 Task: Search one way flight ticket for 1 adult, 1 child, 1 infant in seat in premium economy from Manchester: Manchester-boston Regional Airport to Evansville: Evansville Regional Airport on 8-3-2023. Choice of flights is Frontier. Number of bags: 1 checked bag. Price is upto 86000. Outbound departure time preference is 17:00. Return departure time preference is 17:00.
Action: Mouse moved to (267, 366)
Screenshot: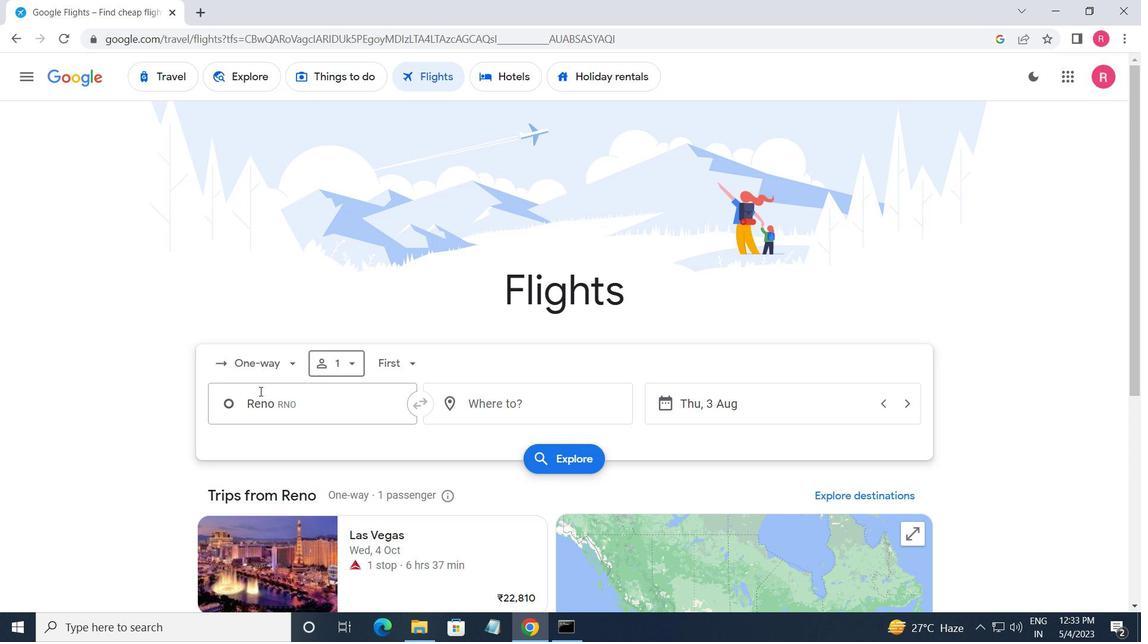 
Action: Mouse pressed left at (267, 366)
Screenshot: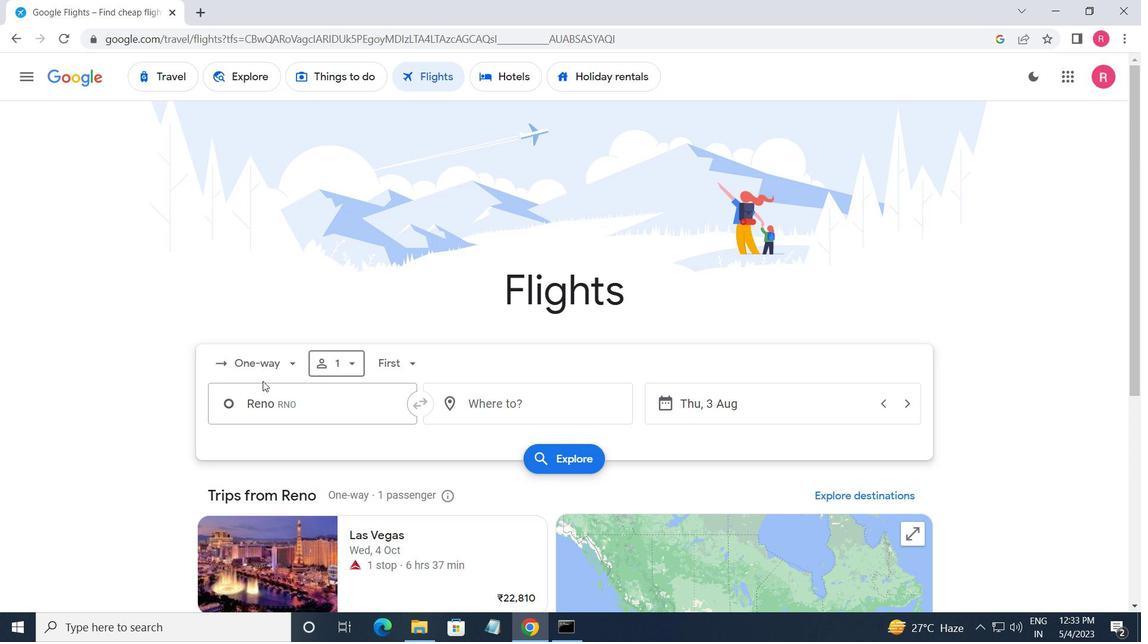 
Action: Mouse moved to (290, 426)
Screenshot: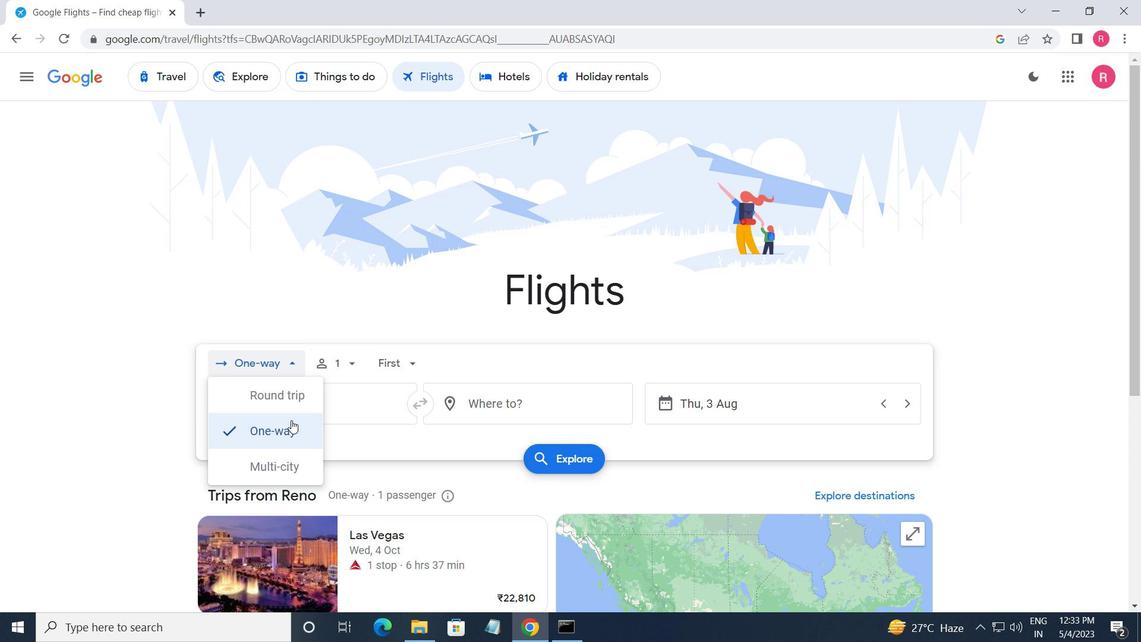 
Action: Mouse pressed left at (290, 426)
Screenshot: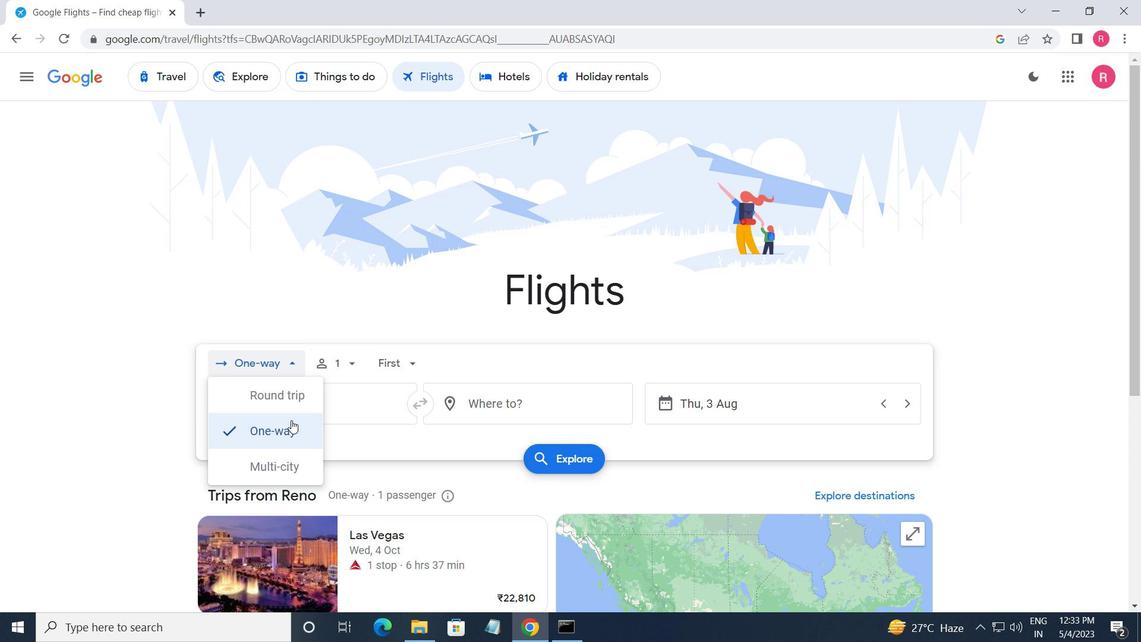 
Action: Mouse moved to (327, 362)
Screenshot: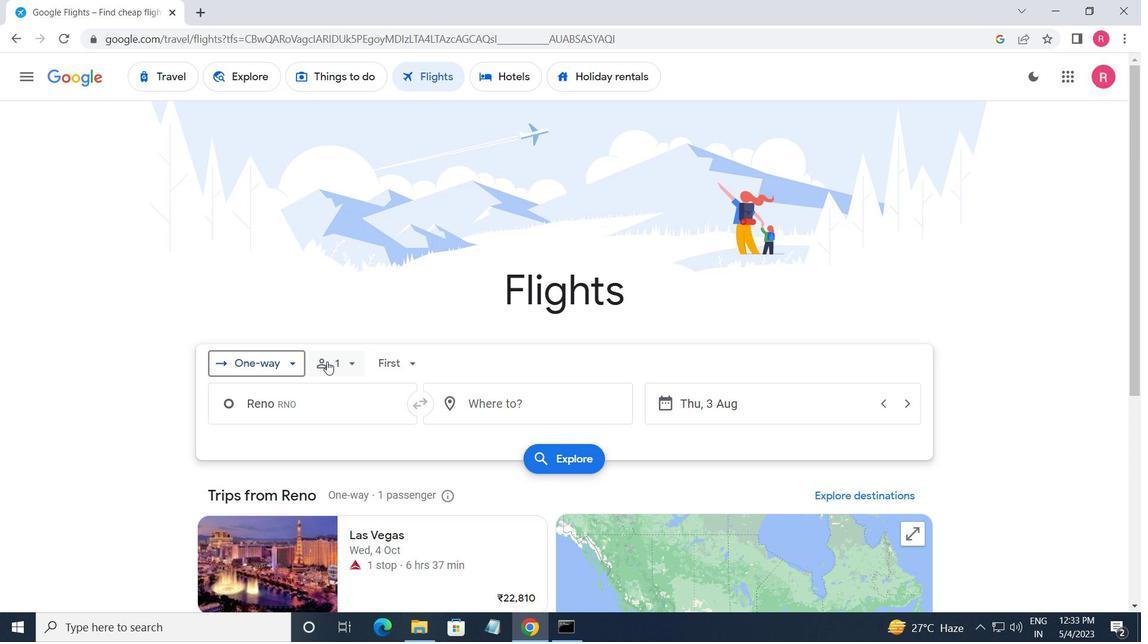 
Action: Mouse pressed left at (327, 362)
Screenshot: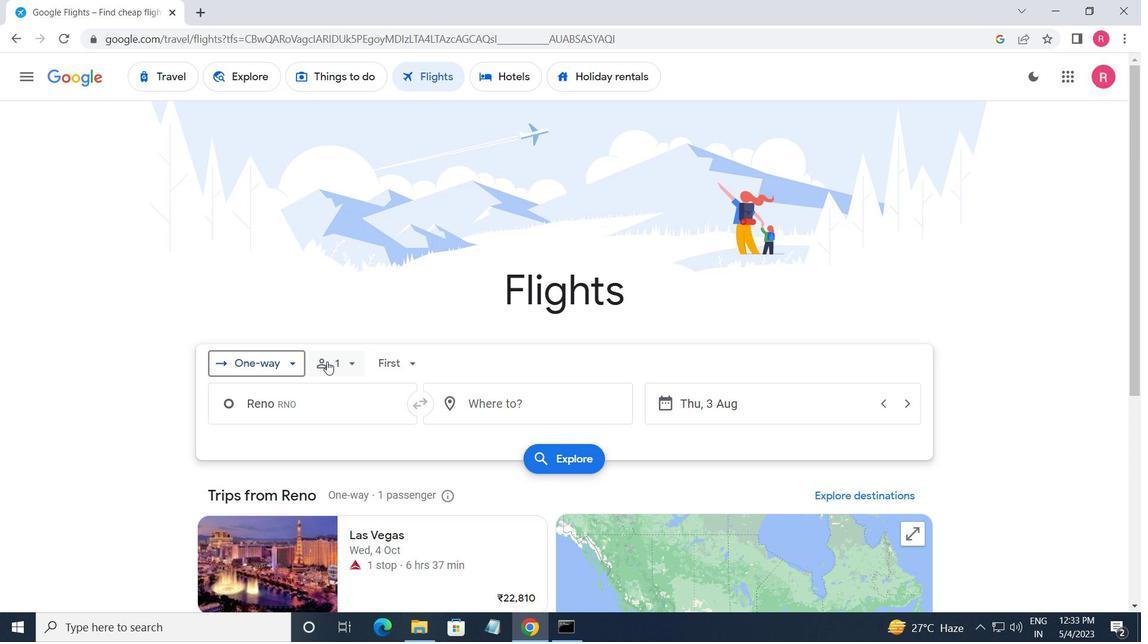 
Action: Mouse moved to (469, 438)
Screenshot: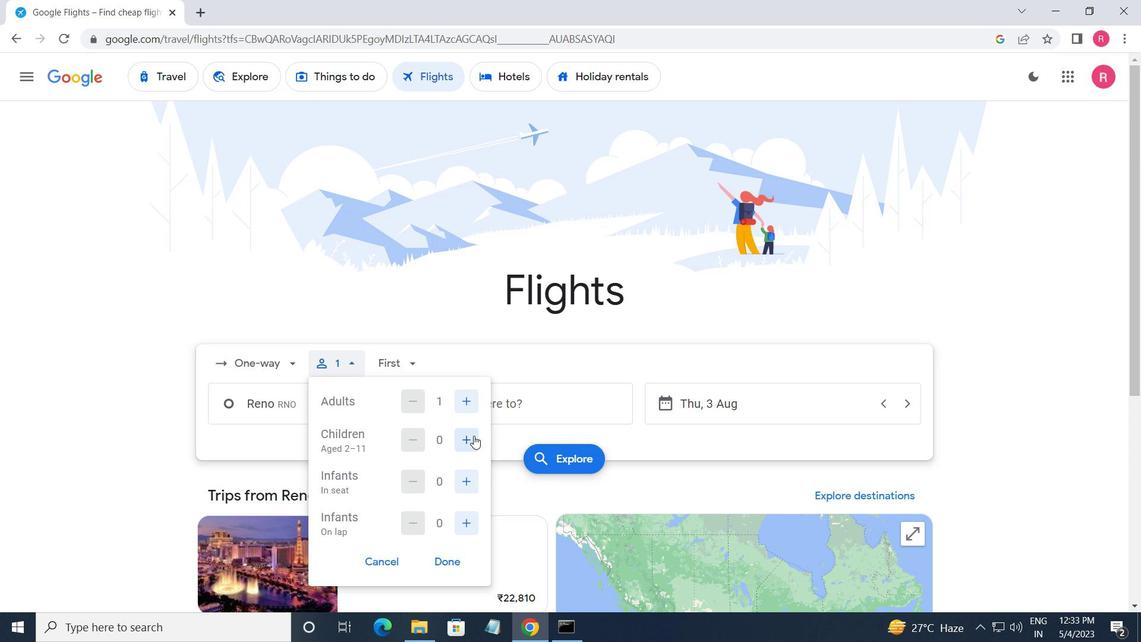 
Action: Mouse pressed left at (469, 438)
Screenshot: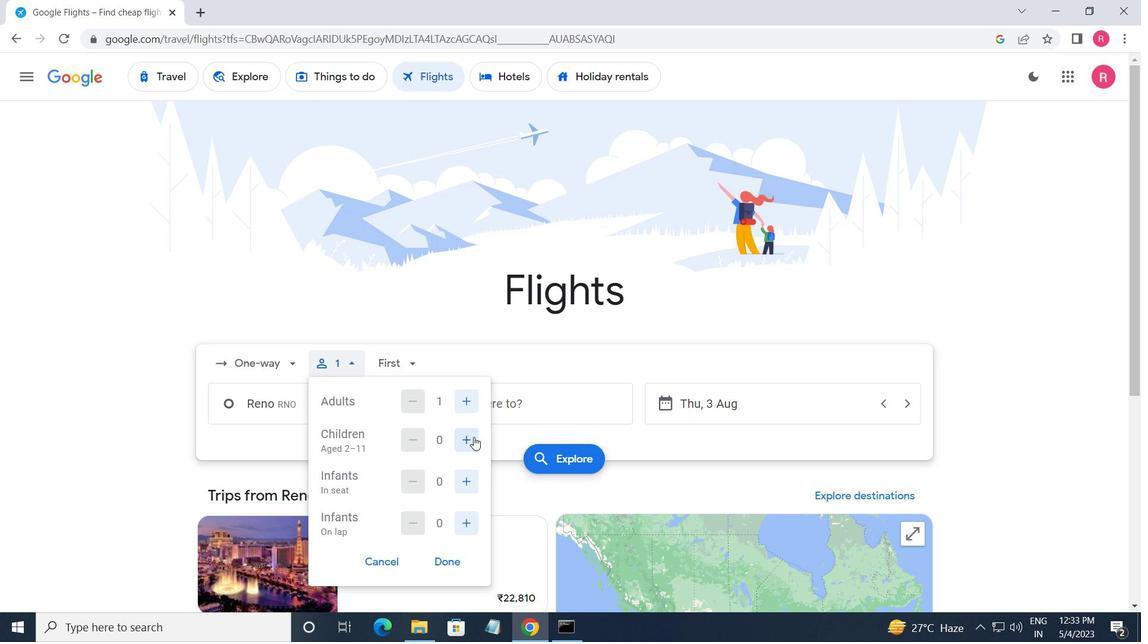 
Action: Mouse moved to (468, 476)
Screenshot: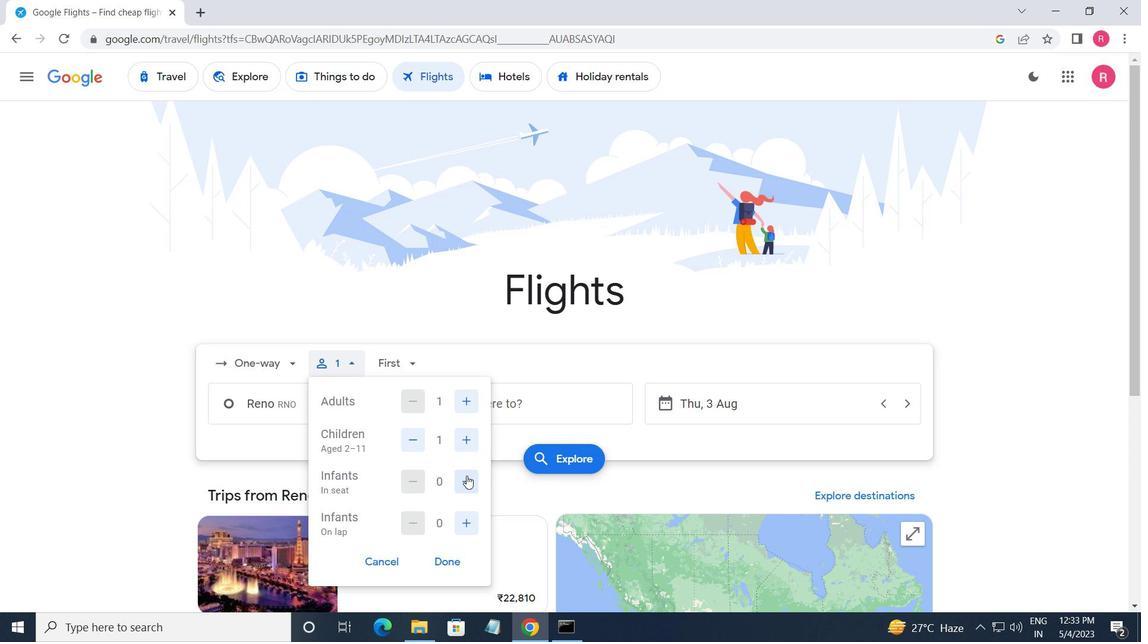
Action: Mouse pressed left at (468, 476)
Screenshot: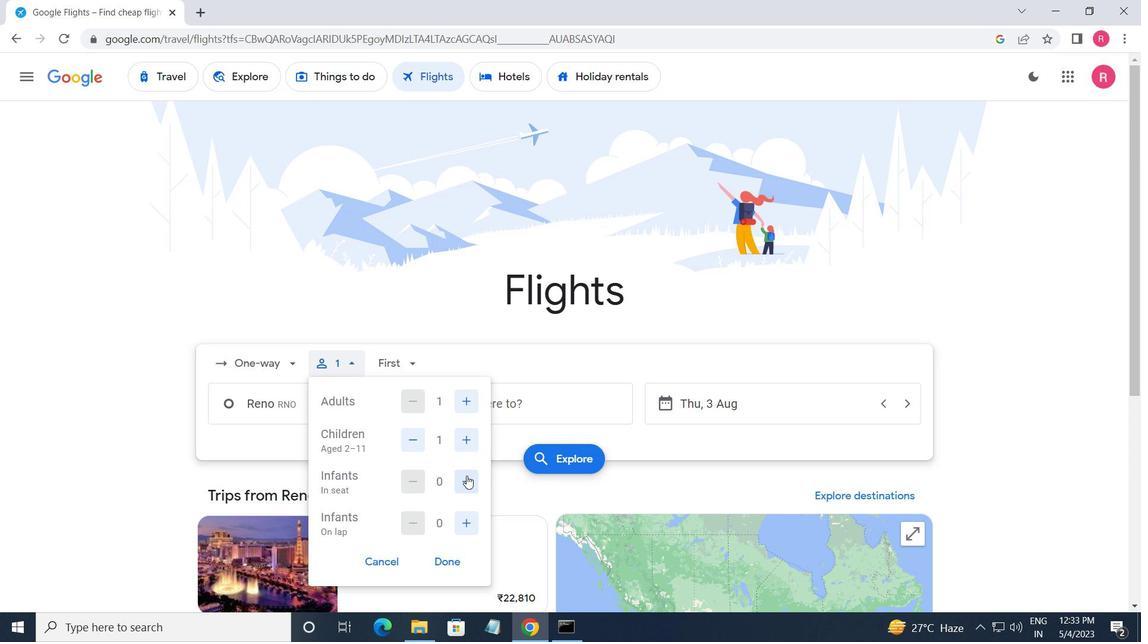 
Action: Mouse moved to (383, 357)
Screenshot: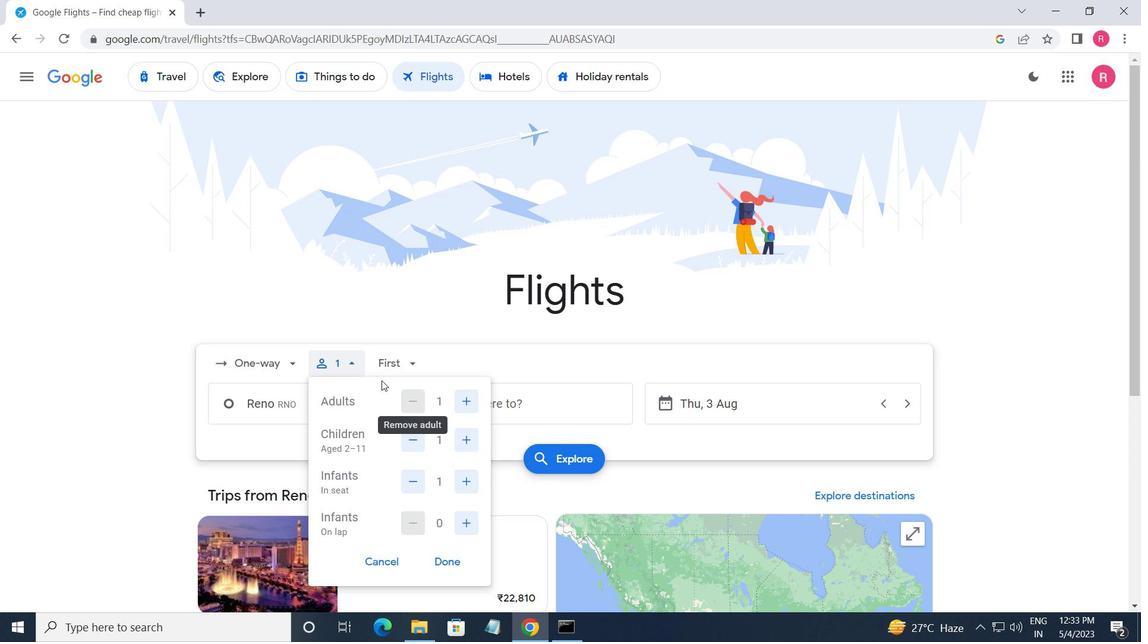 
Action: Mouse pressed left at (383, 357)
Screenshot: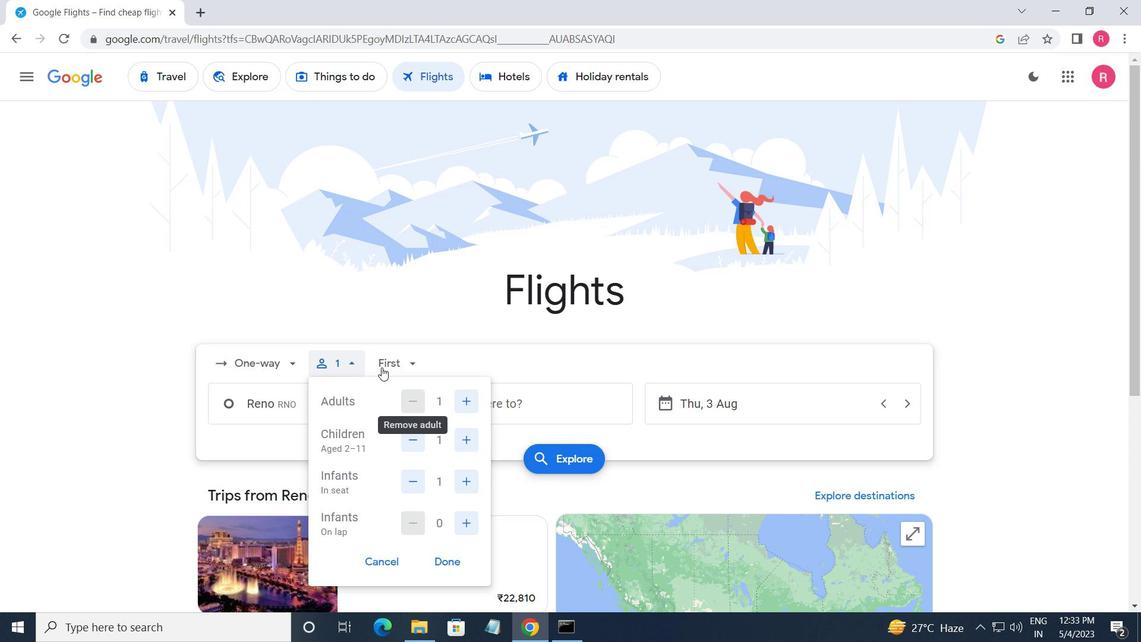 
Action: Mouse moved to (425, 434)
Screenshot: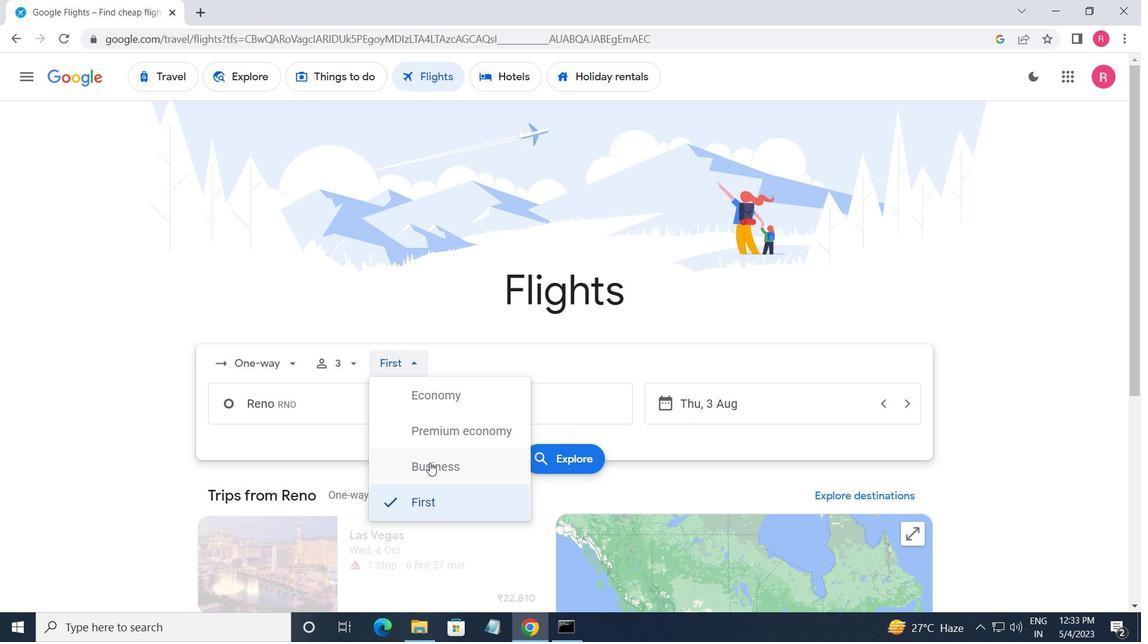 
Action: Mouse pressed left at (425, 434)
Screenshot: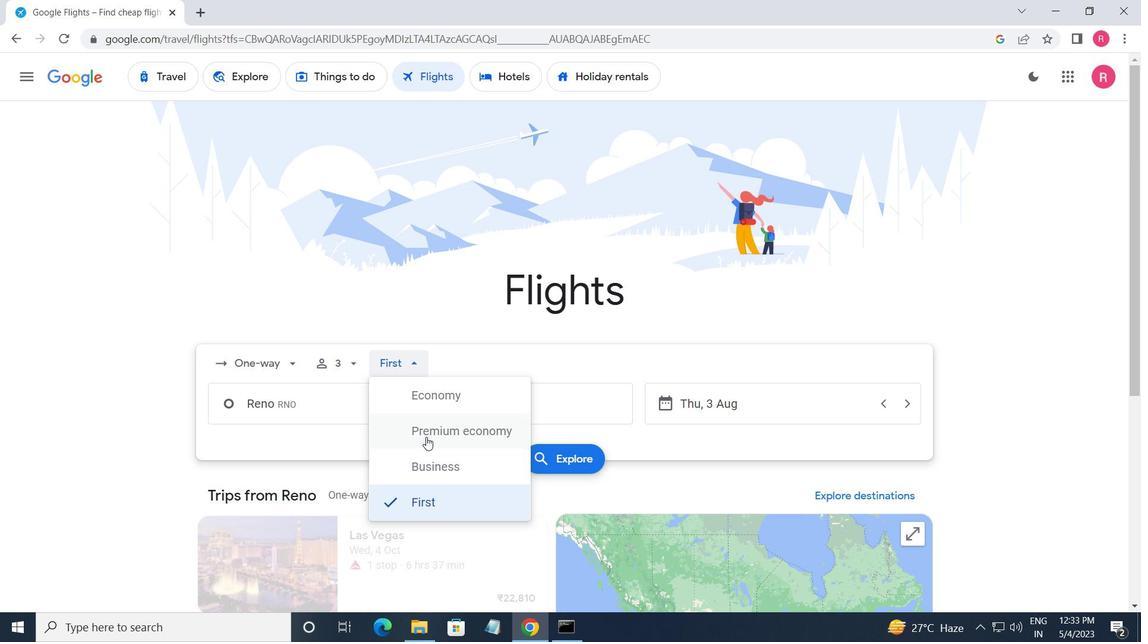 
Action: Mouse moved to (371, 420)
Screenshot: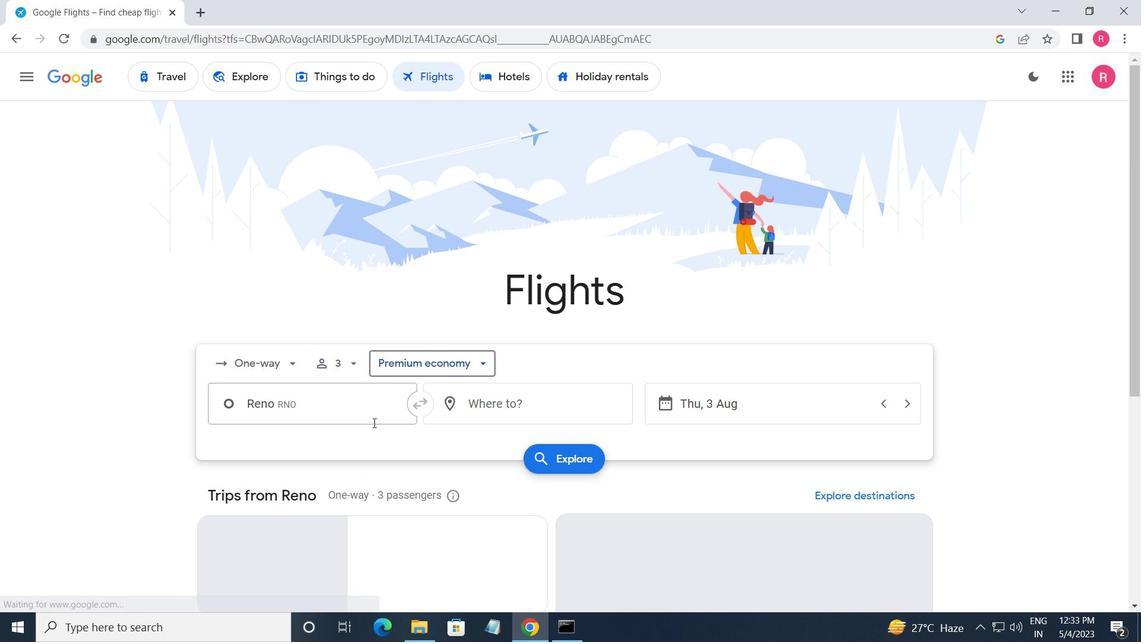 
Action: Mouse pressed left at (371, 420)
Screenshot: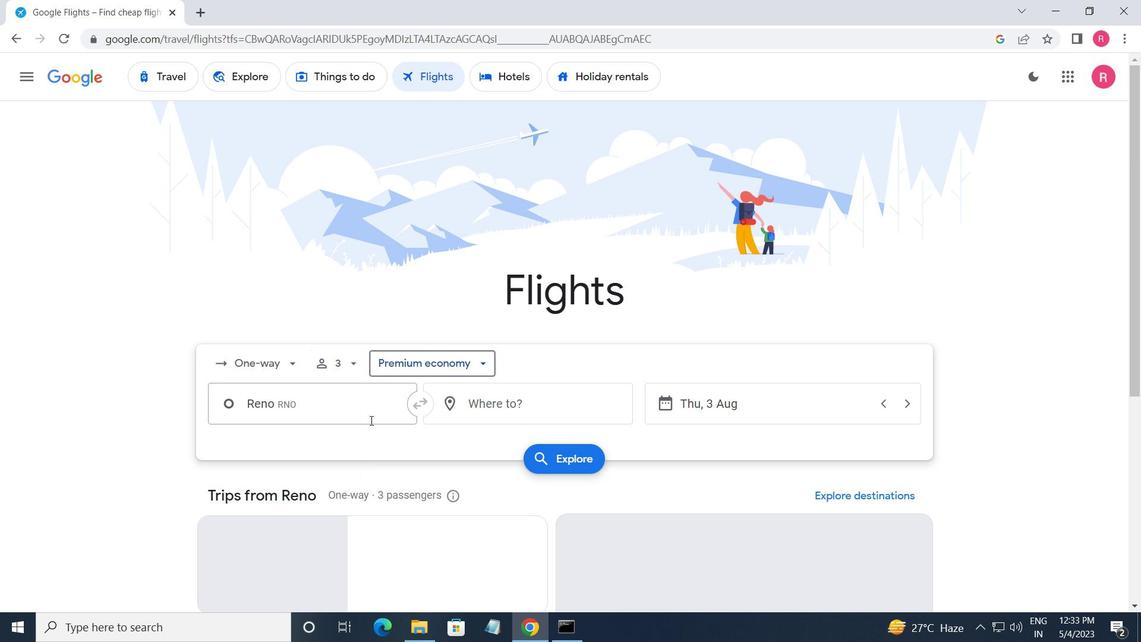 
Action: Key pressed <Key.shift_r>Manchester-b
Screenshot: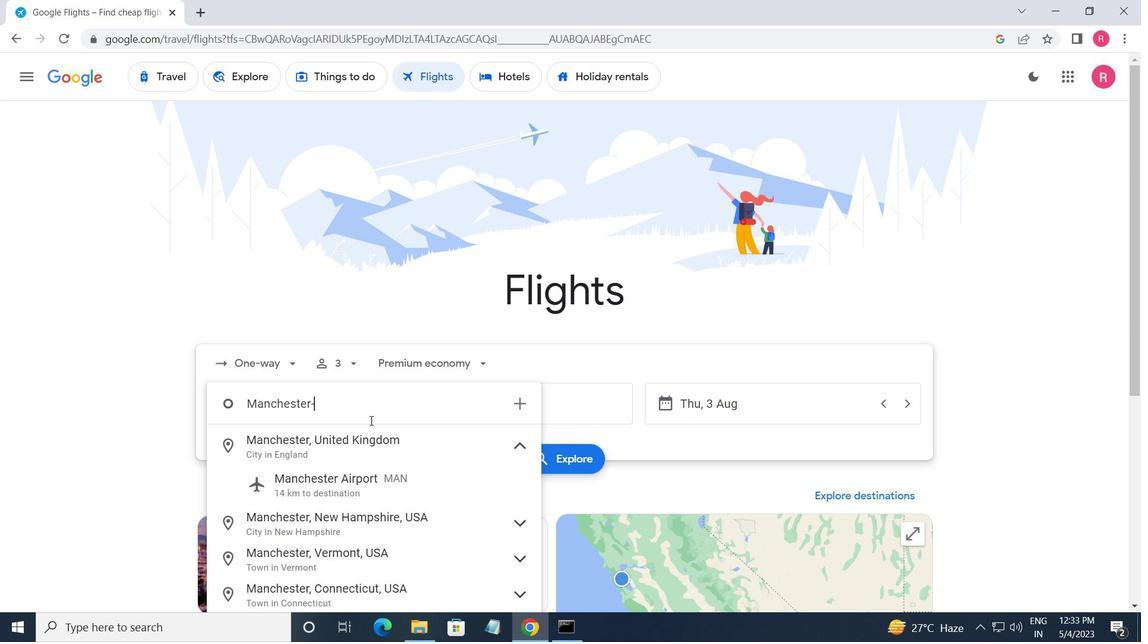 
Action: Mouse moved to (328, 443)
Screenshot: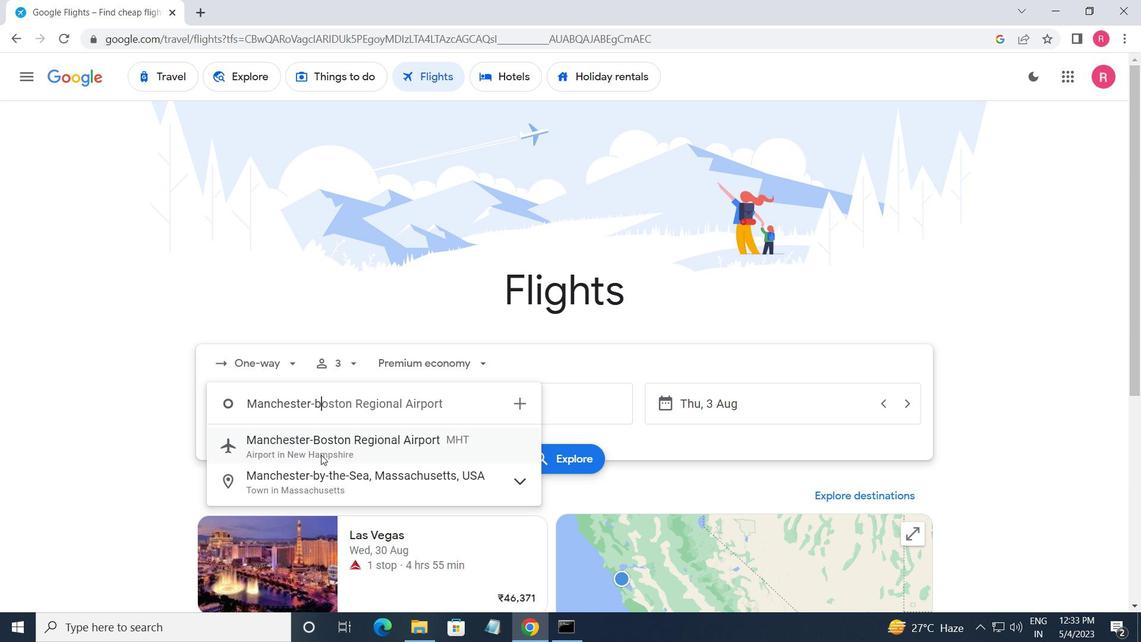 
Action: Mouse pressed left at (328, 443)
Screenshot: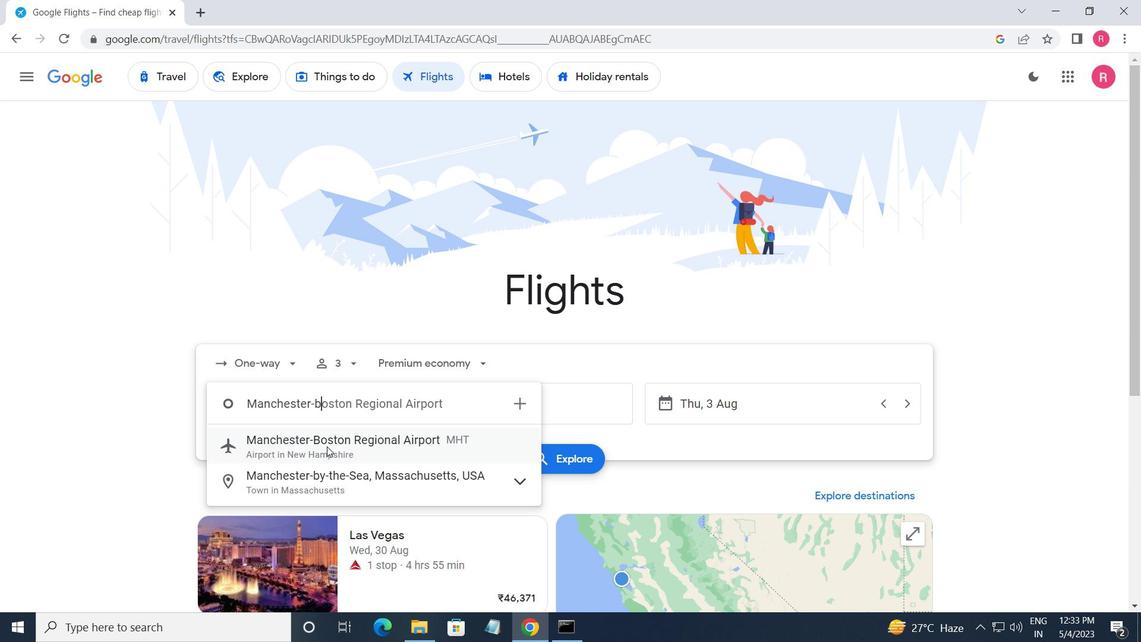 
Action: Mouse moved to (544, 408)
Screenshot: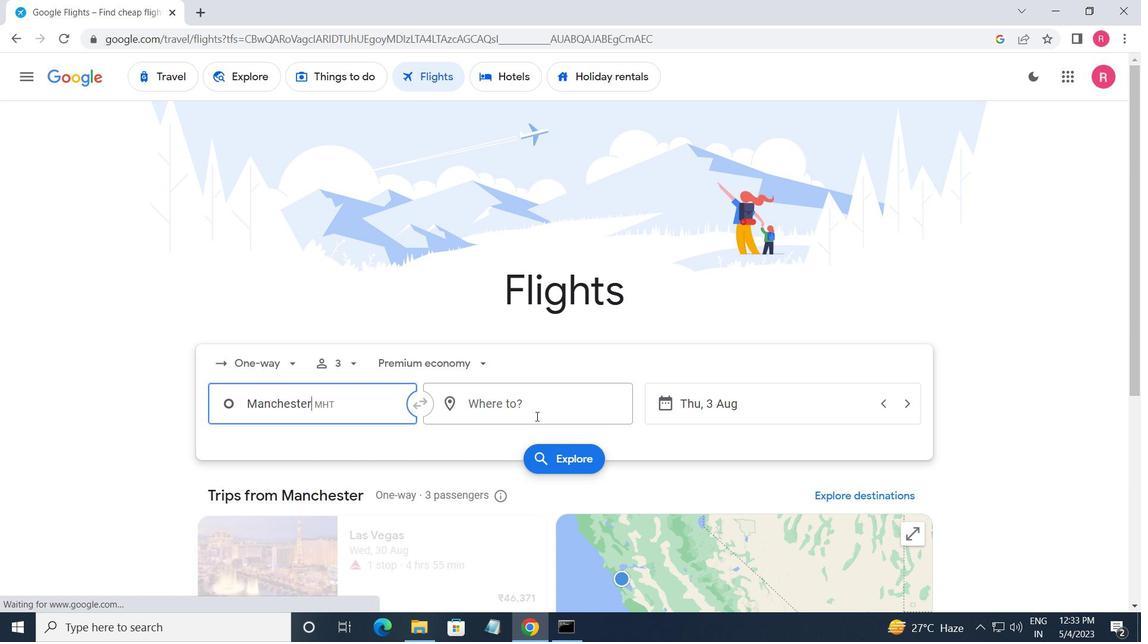 
Action: Mouse pressed left at (544, 408)
Screenshot: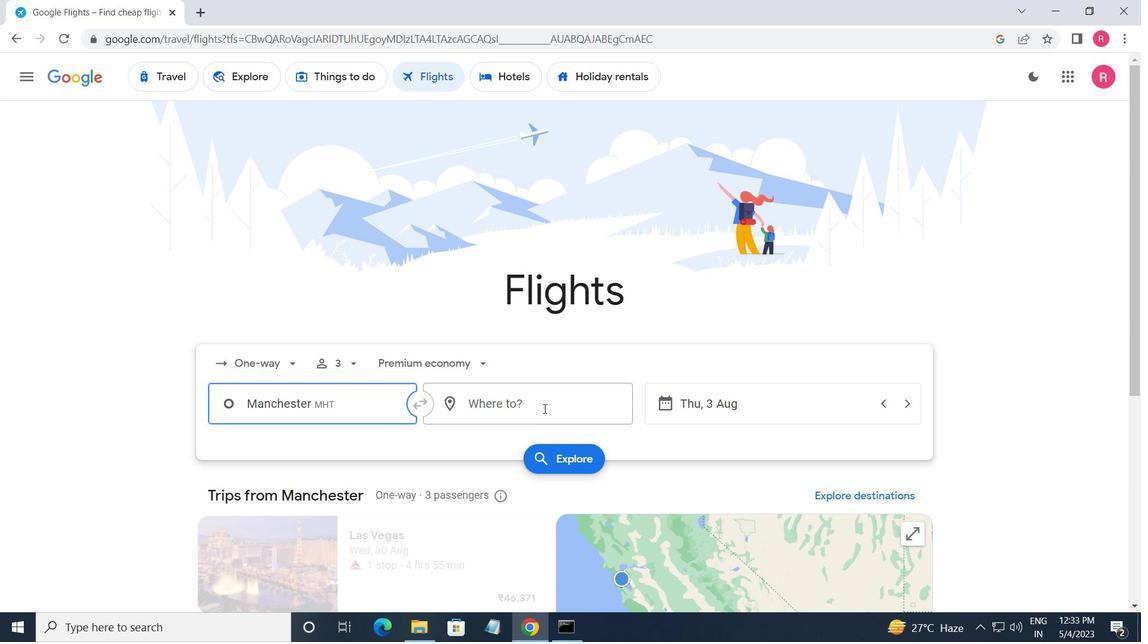 
Action: Mouse moved to (566, 550)
Screenshot: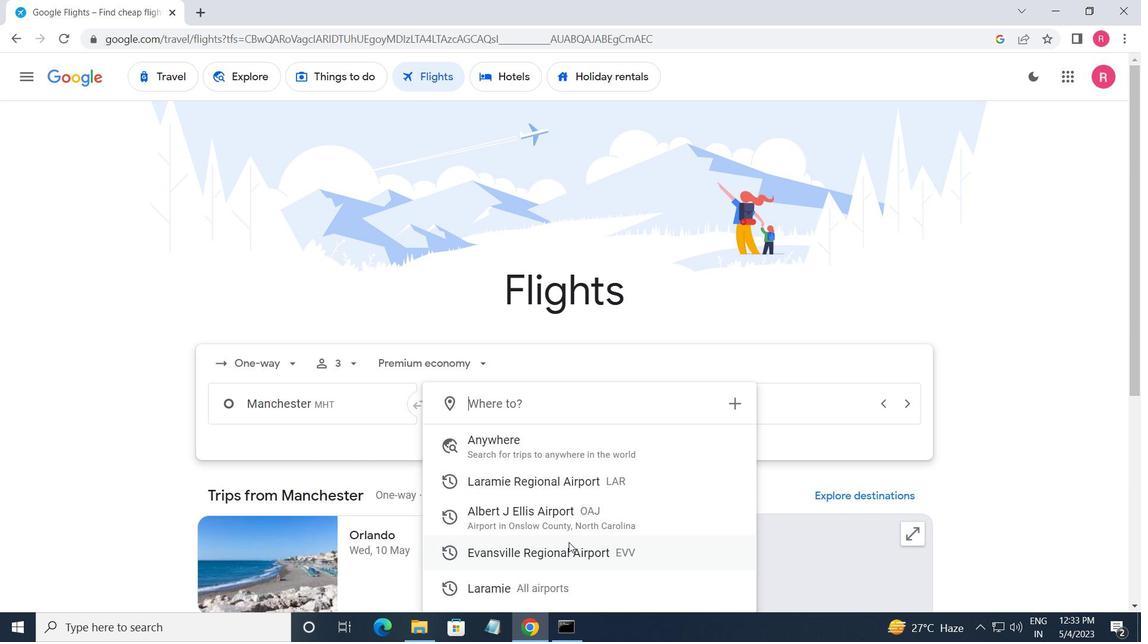 
Action: Mouse pressed left at (566, 550)
Screenshot: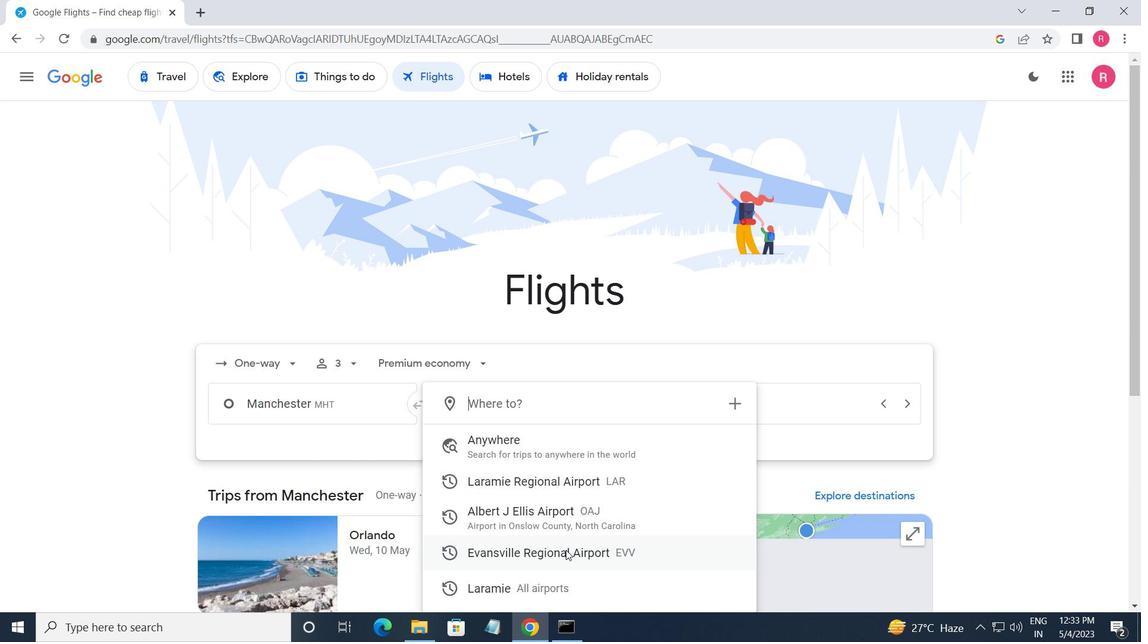 
Action: Mouse moved to (751, 411)
Screenshot: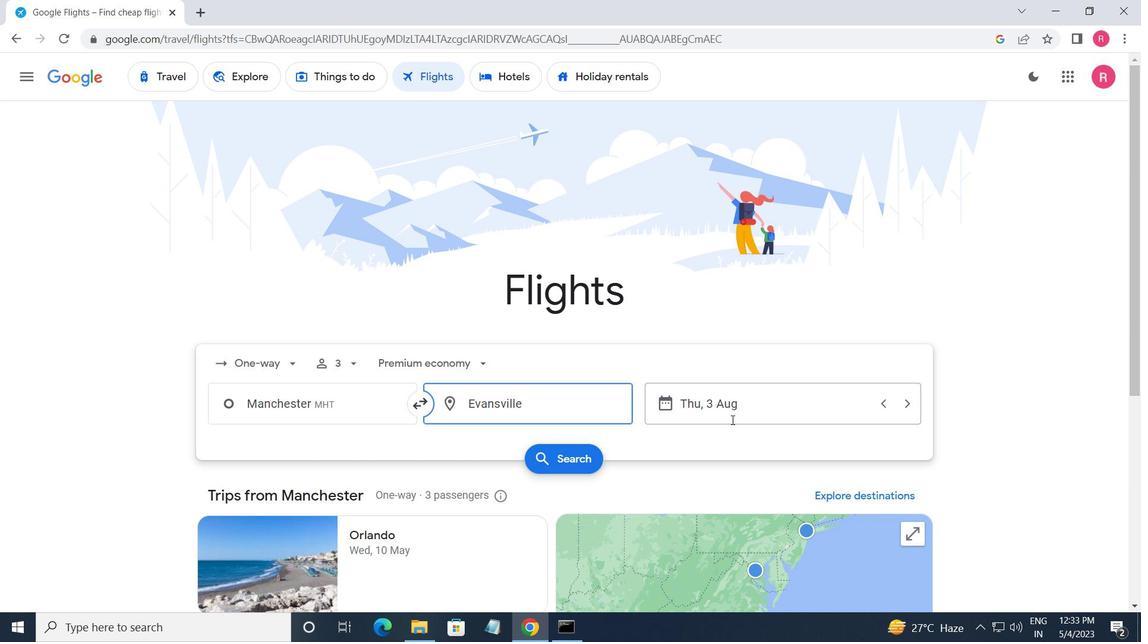 
Action: Mouse pressed left at (751, 411)
Screenshot: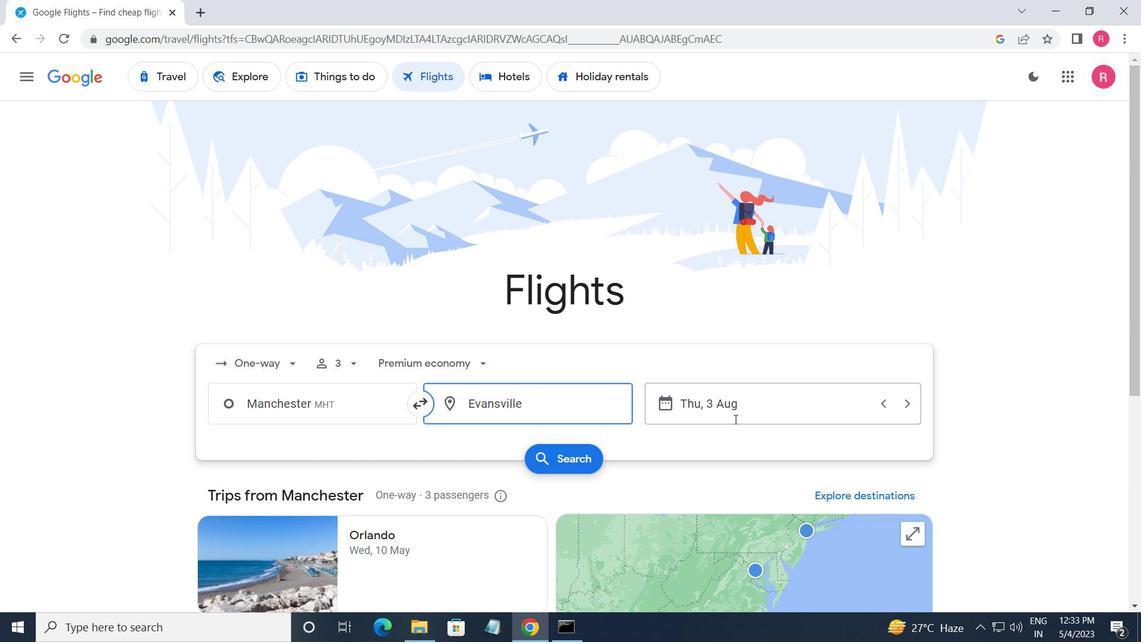 
Action: Mouse moved to (545, 346)
Screenshot: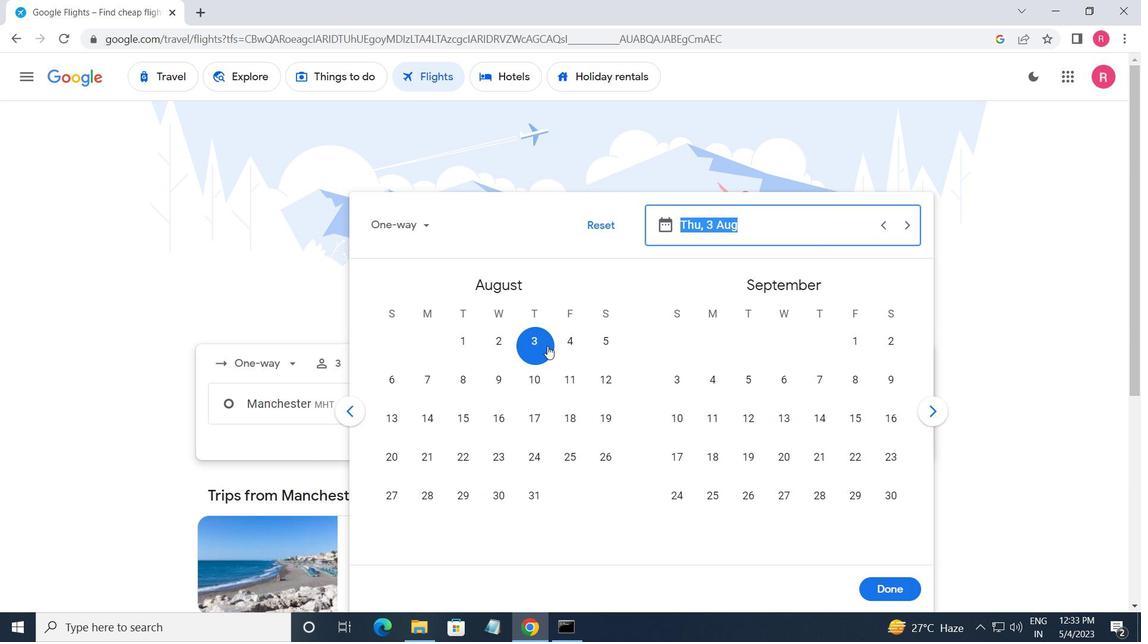 
Action: Mouse pressed left at (545, 346)
Screenshot: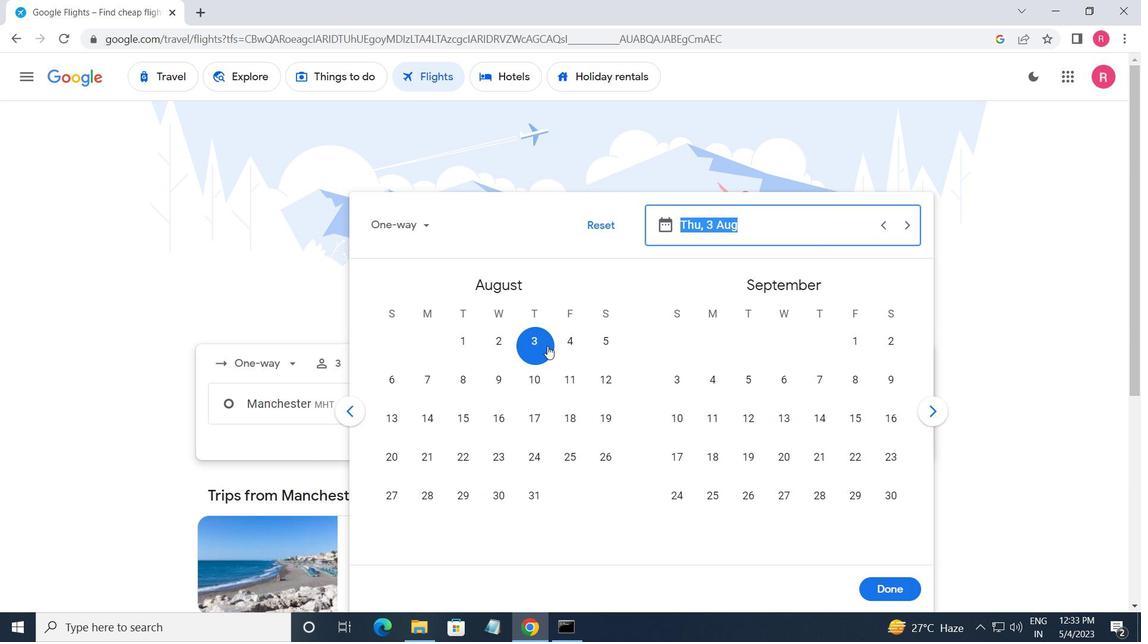 
Action: Mouse moved to (880, 583)
Screenshot: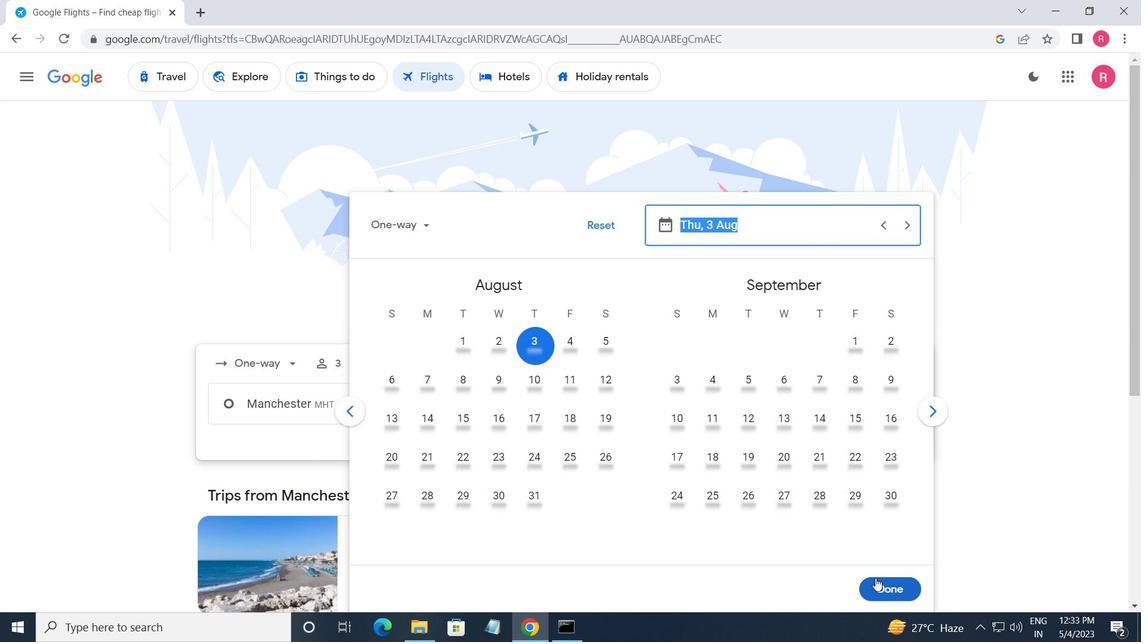 
Action: Mouse pressed left at (880, 583)
Screenshot: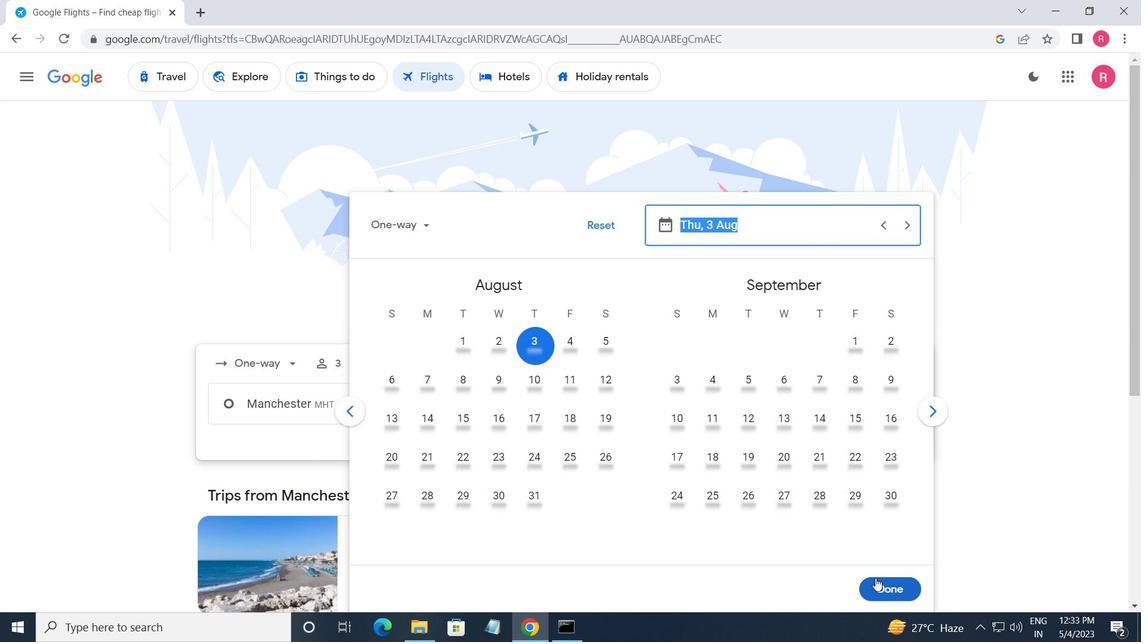 
Action: Mouse moved to (575, 463)
Screenshot: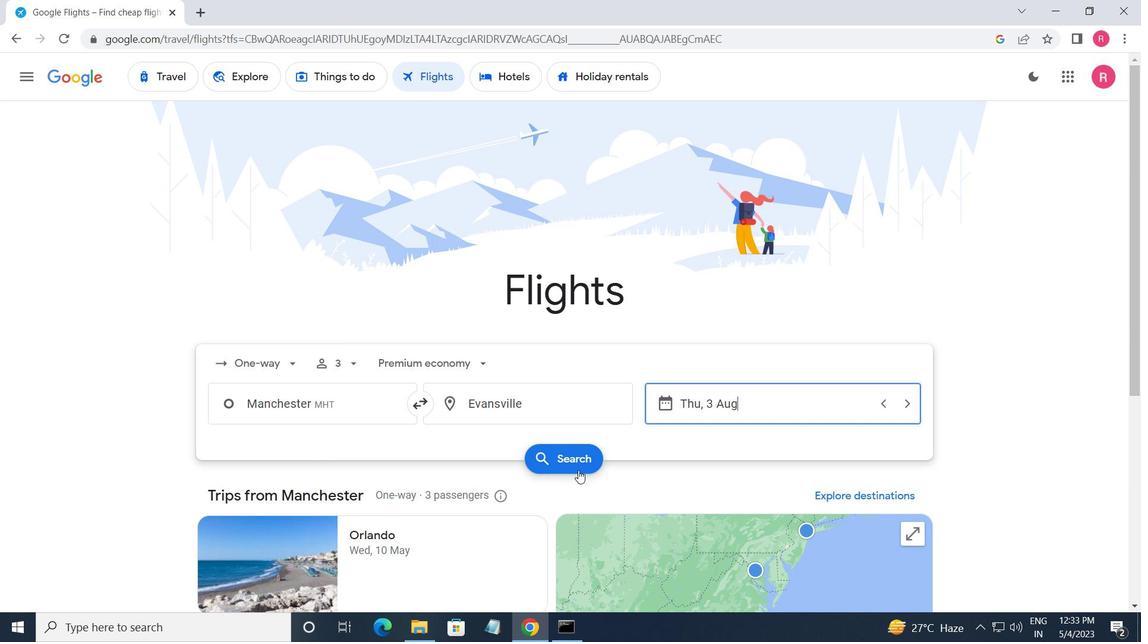 
Action: Mouse pressed left at (575, 463)
Screenshot: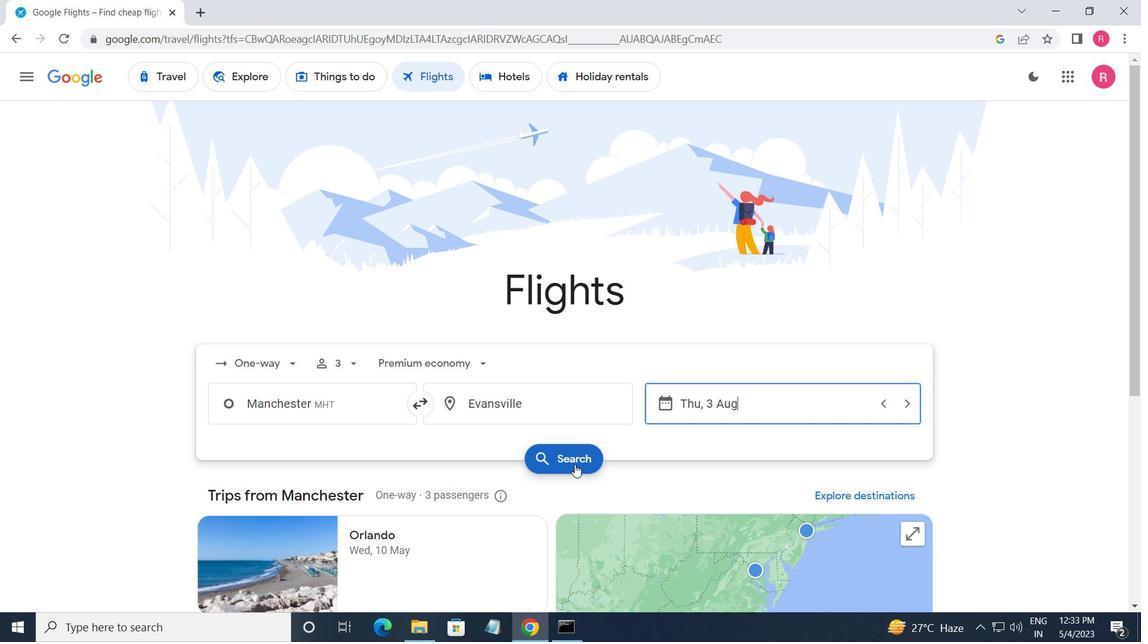 
Action: Mouse moved to (215, 214)
Screenshot: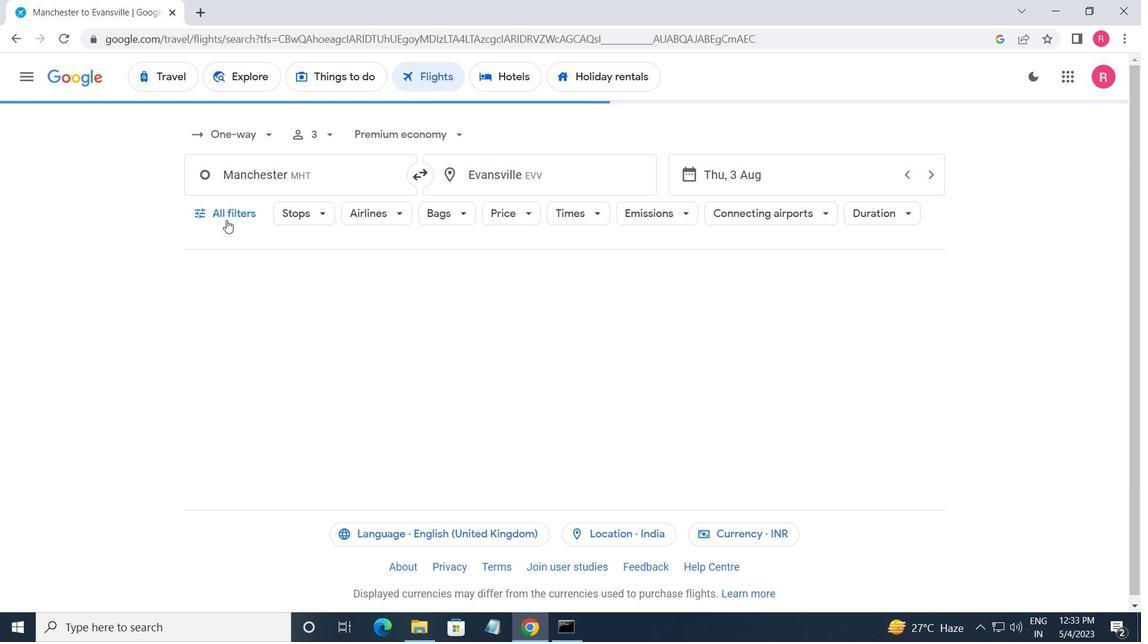 
Action: Mouse pressed left at (215, 214)
Screenshot: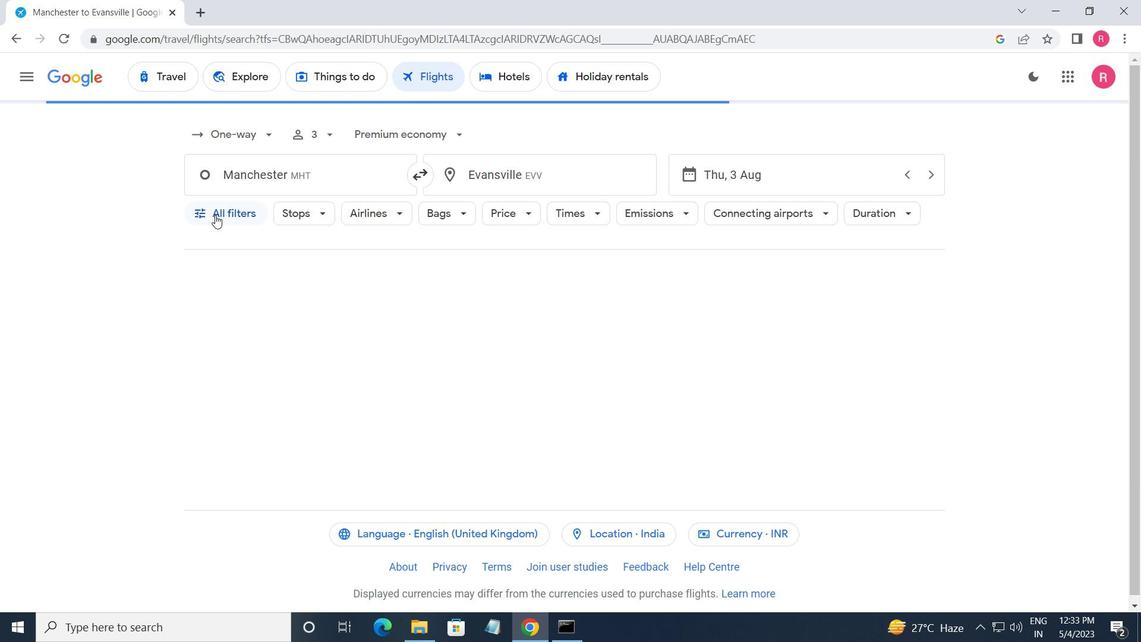 
Action: Mouse moved to (320, 418)
Screenshot: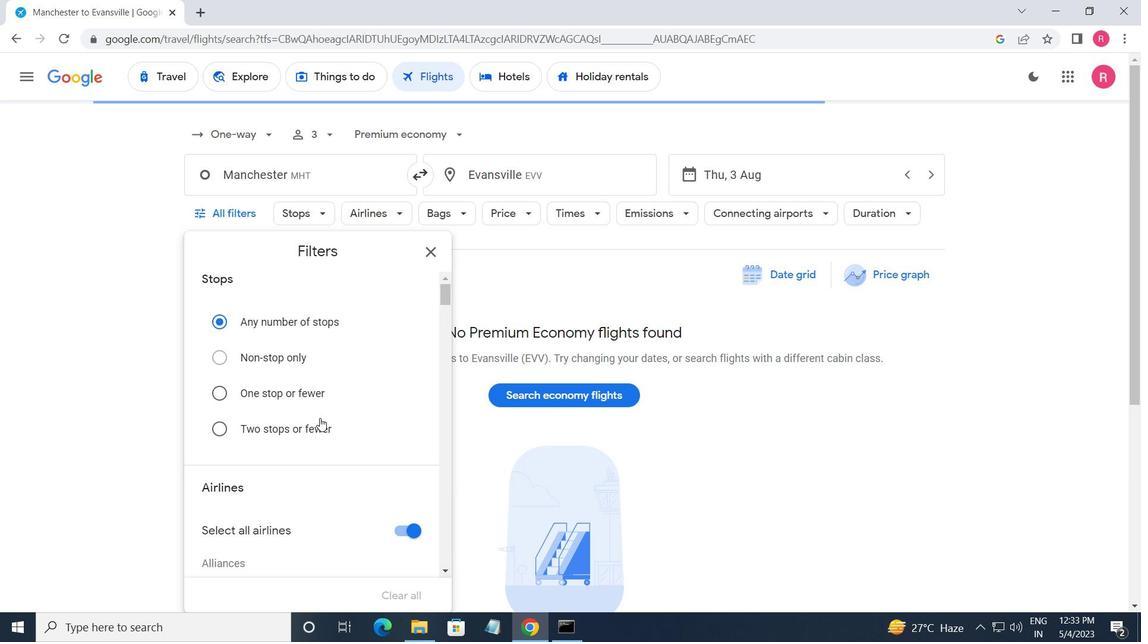 
Action: Mouse scrolled (320, 418) with delta (0, 0)
Screenshot: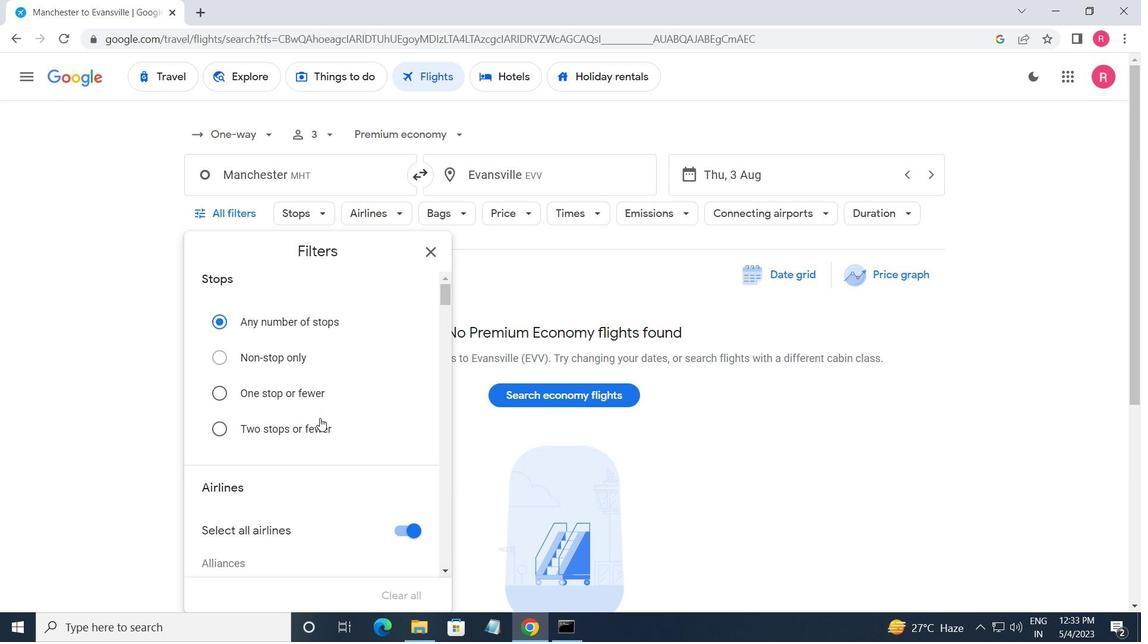 
Action: Mouse moved to (324, 421)
Screenshot: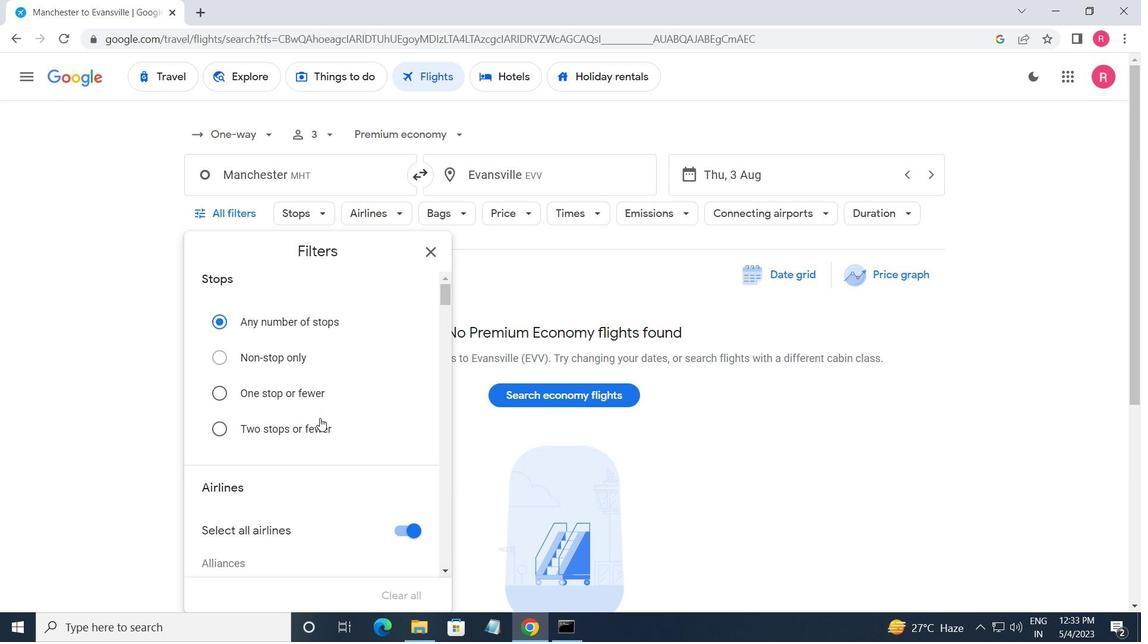 
Action: Mouse scrolled (324, 421) with delta (0, 0)
Screenshot: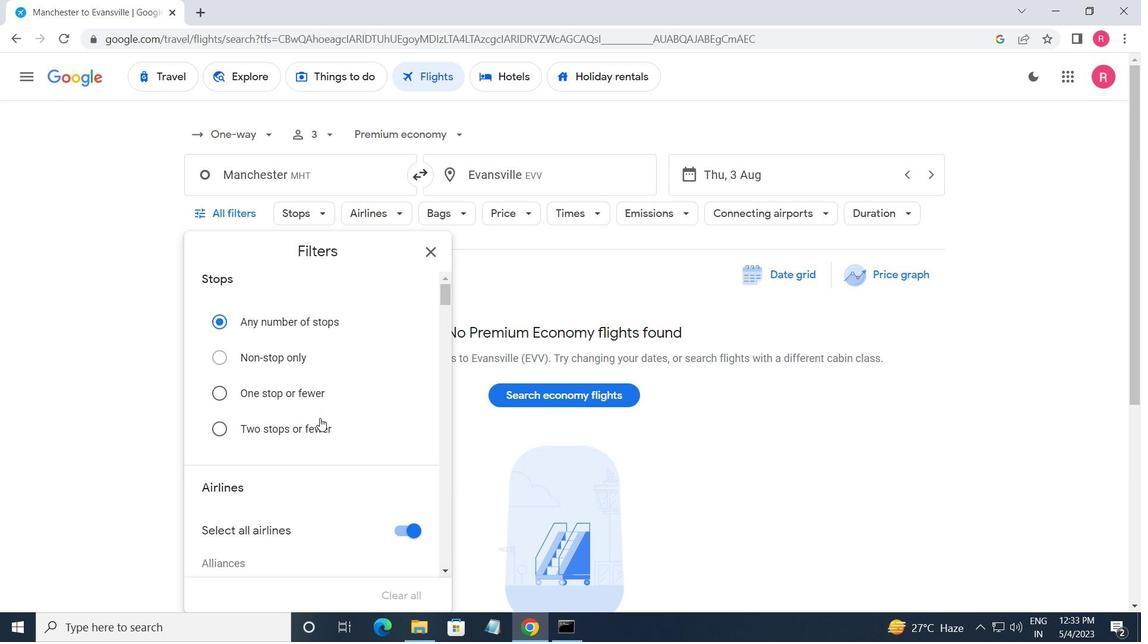 
Action: Mouse moved to (325, 422)
Screenshot: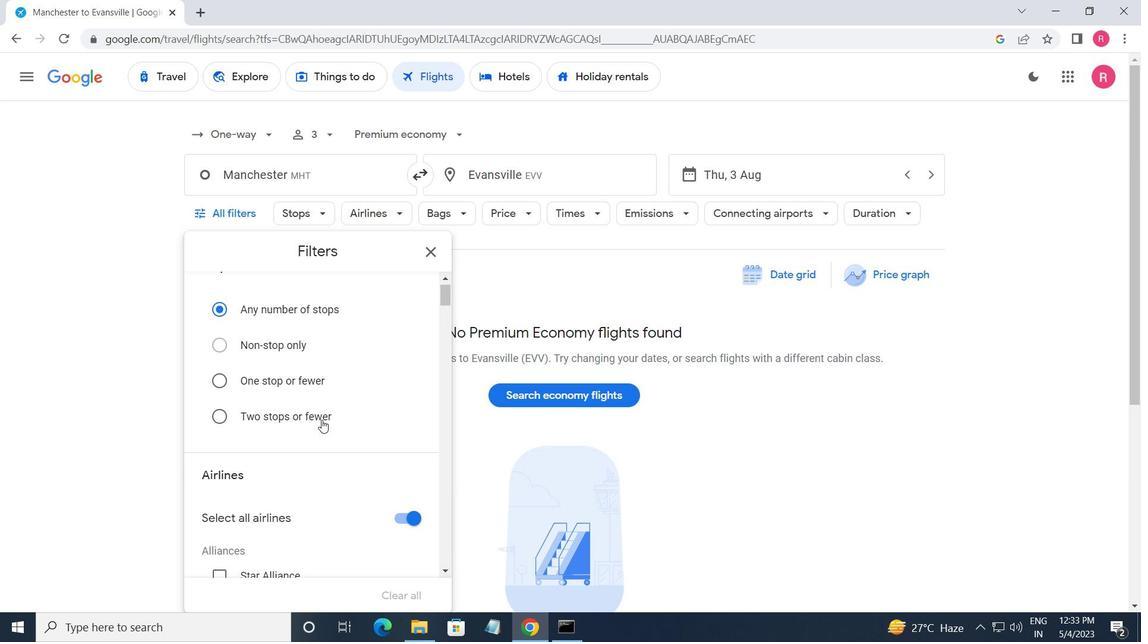 
Action: Mouse scrolled (325, 421) with delta (0, 0)
Screenshot: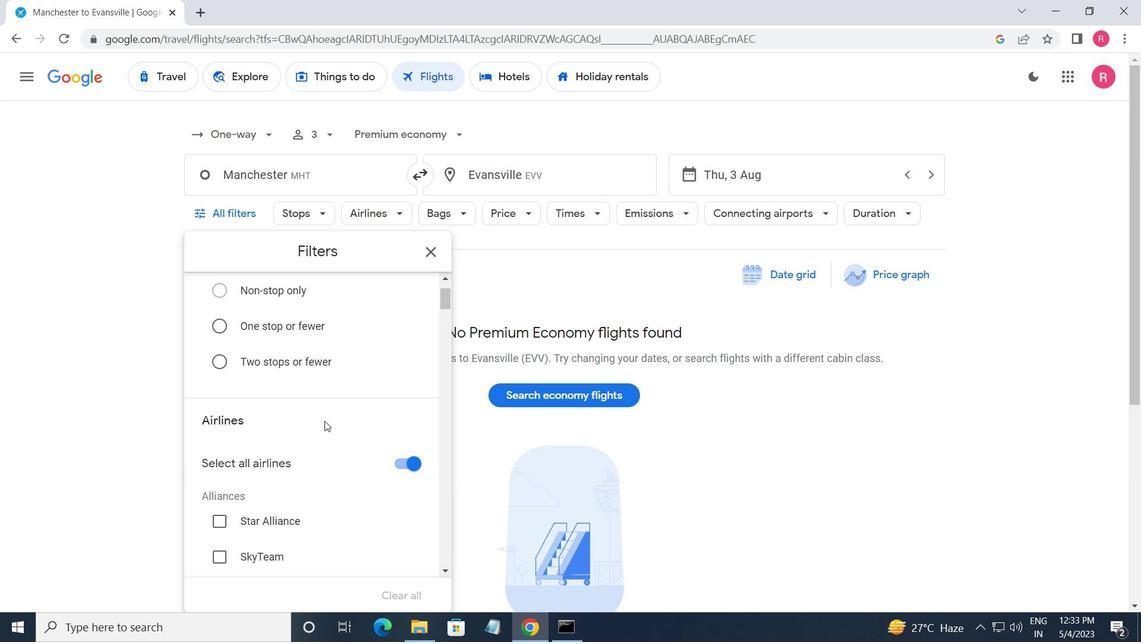 
Action: Mouse scrolled (325, 421) with delta (0, 0)
Screenshot: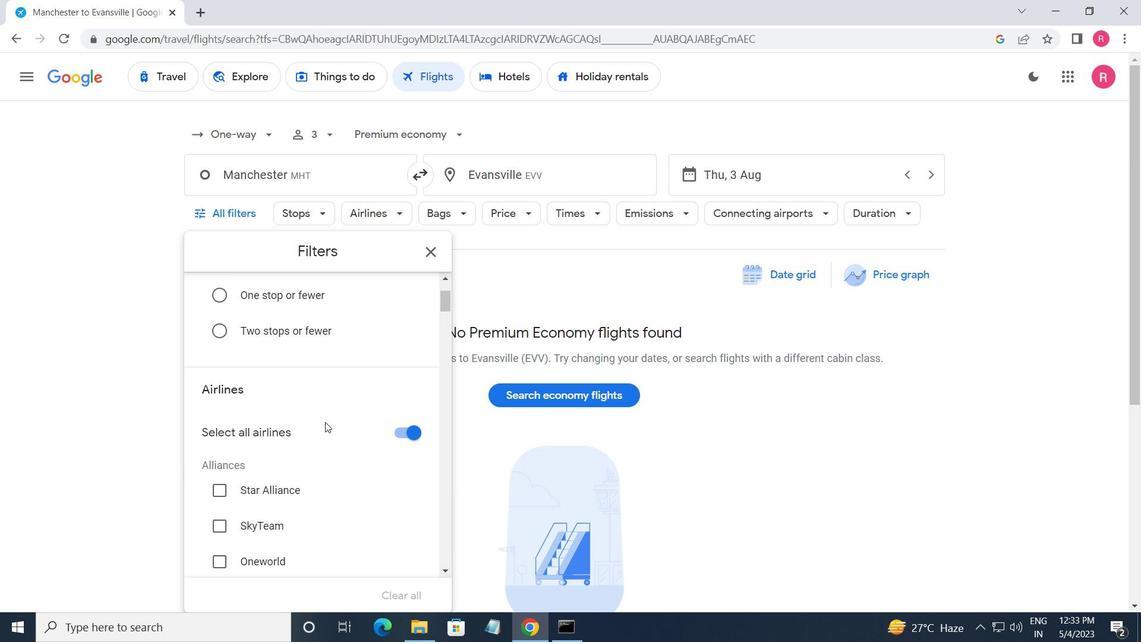 
Action: Mouse scrolled (325, 421) with delta (0, 0)
Screenshot: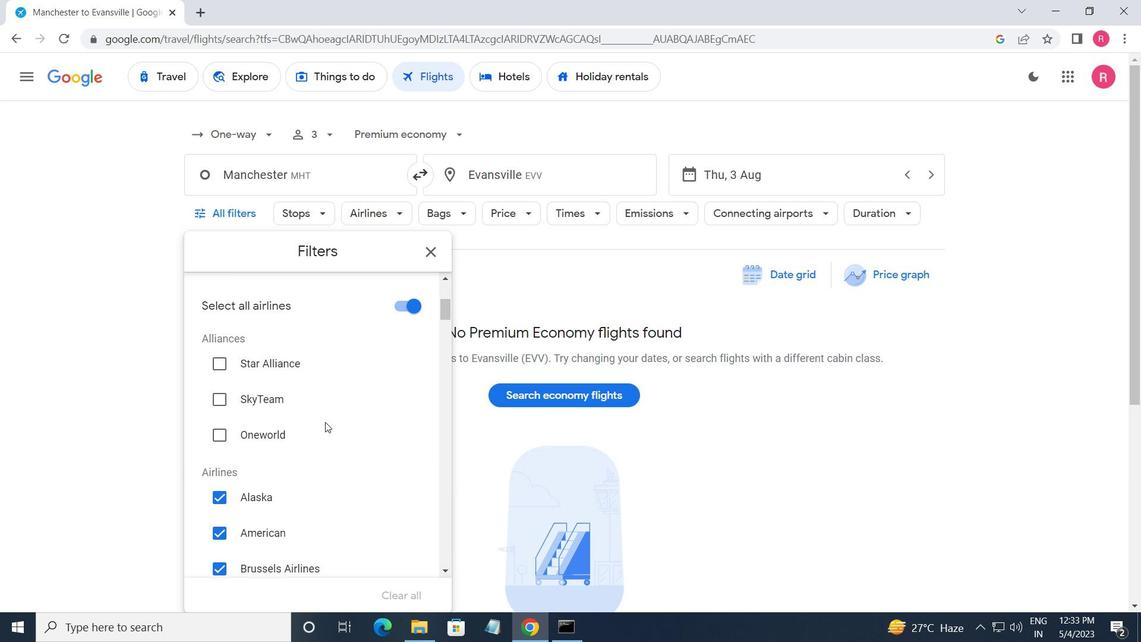 
Action: Mouse moved to (326, 422)
Screenshot: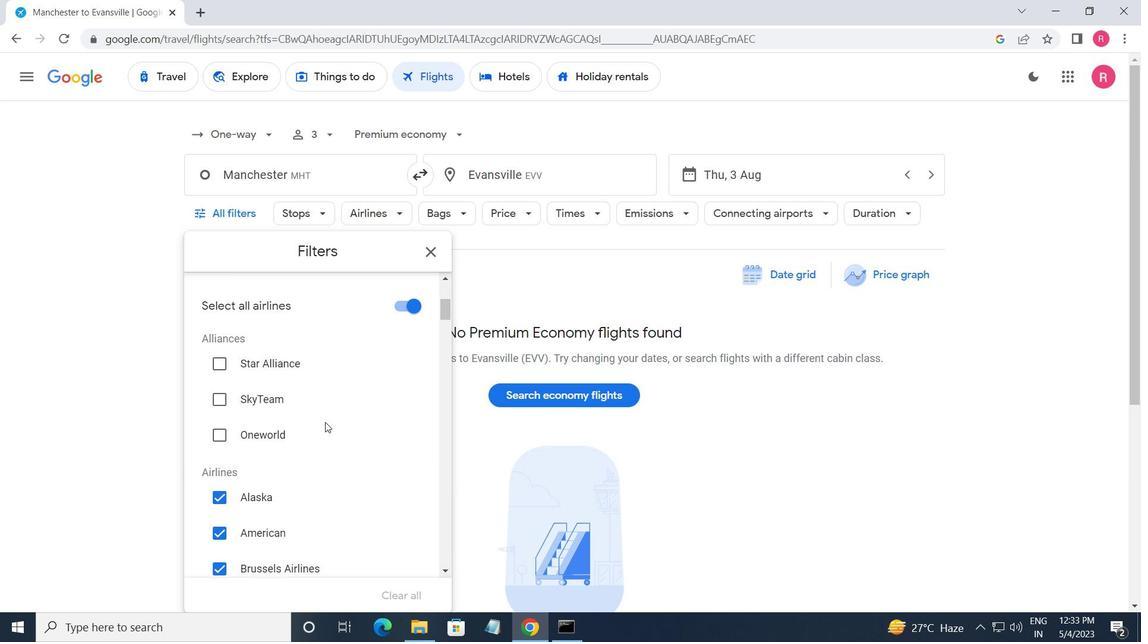 
Action: Mouse scrolled (326, 422) with delta (0, 0)
Screenshot: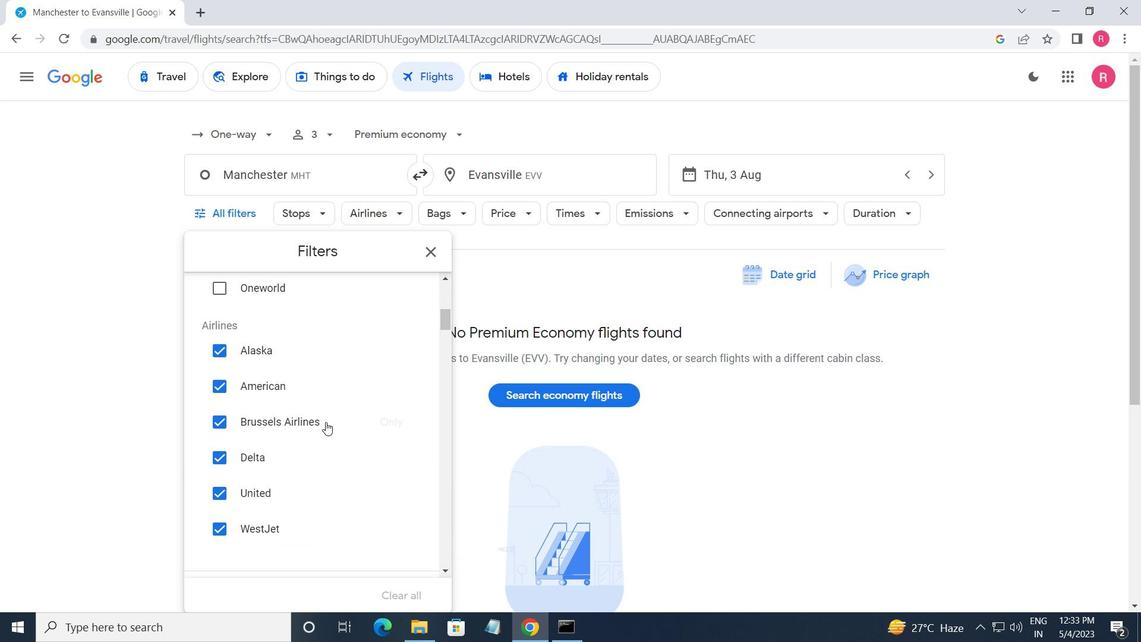 
Action: Mouse moved to (328, 422)
Screenshot: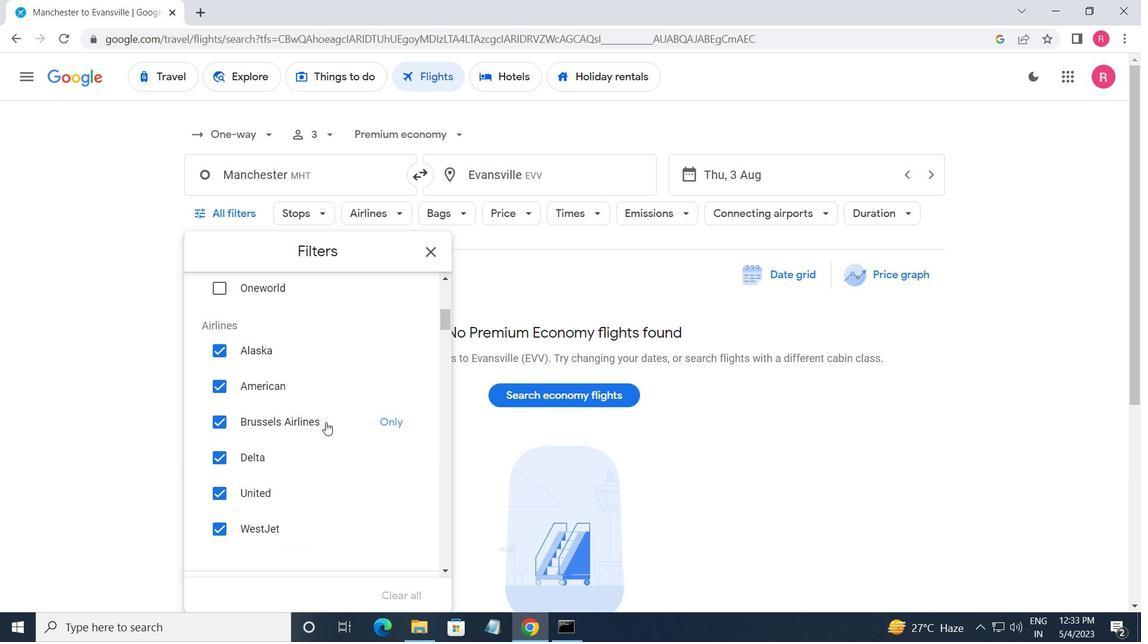 
Action: Mouse scrolled (328, 422) with delta (0, 0)
Screenshot: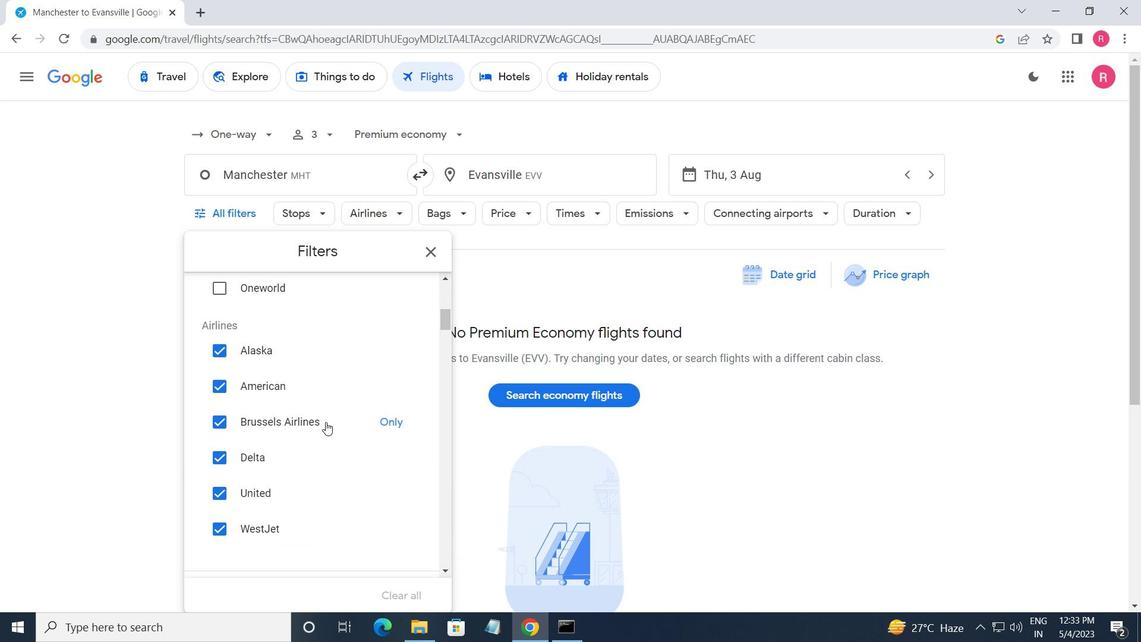 
Action: Mouse moved to (329, 421)
Screenshot: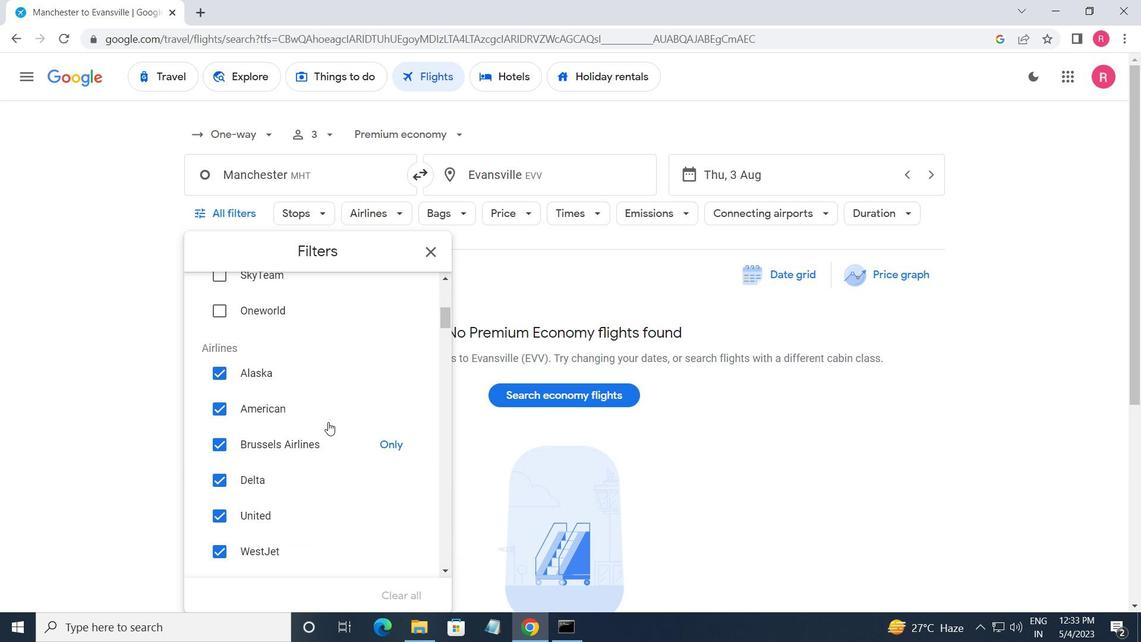 
Action: Mouse scrolled (329, 422) with delta (0, 0)
Screenshot: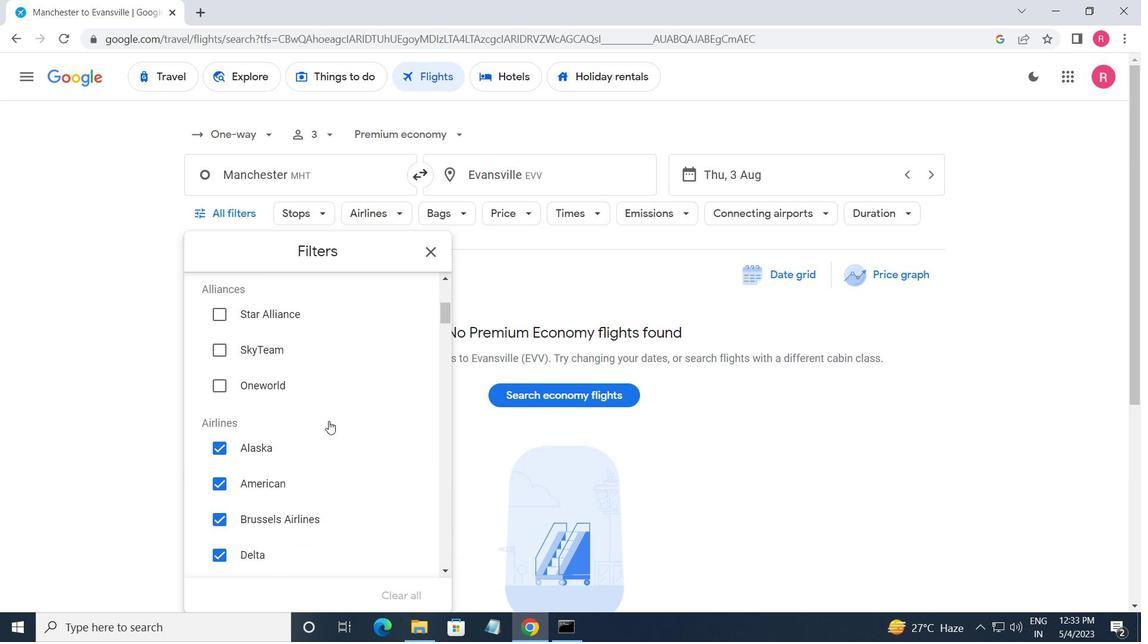 
Action: Mouse moved to (412, 382)
Screenshot: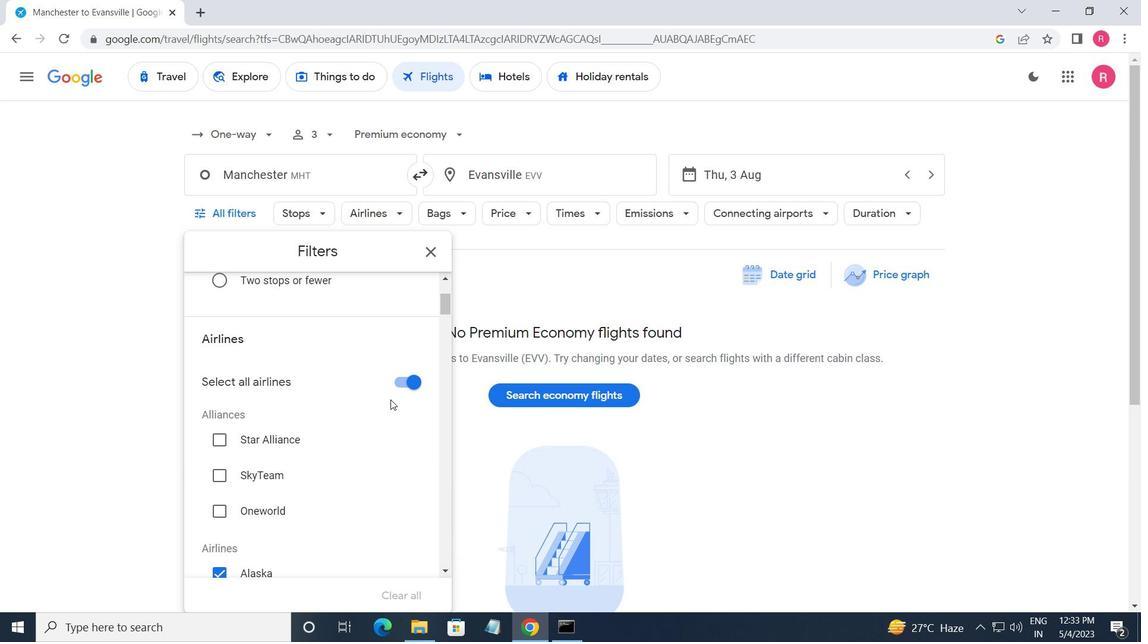 
Action: Mouse pressed left at (412, 382)
Screenshot: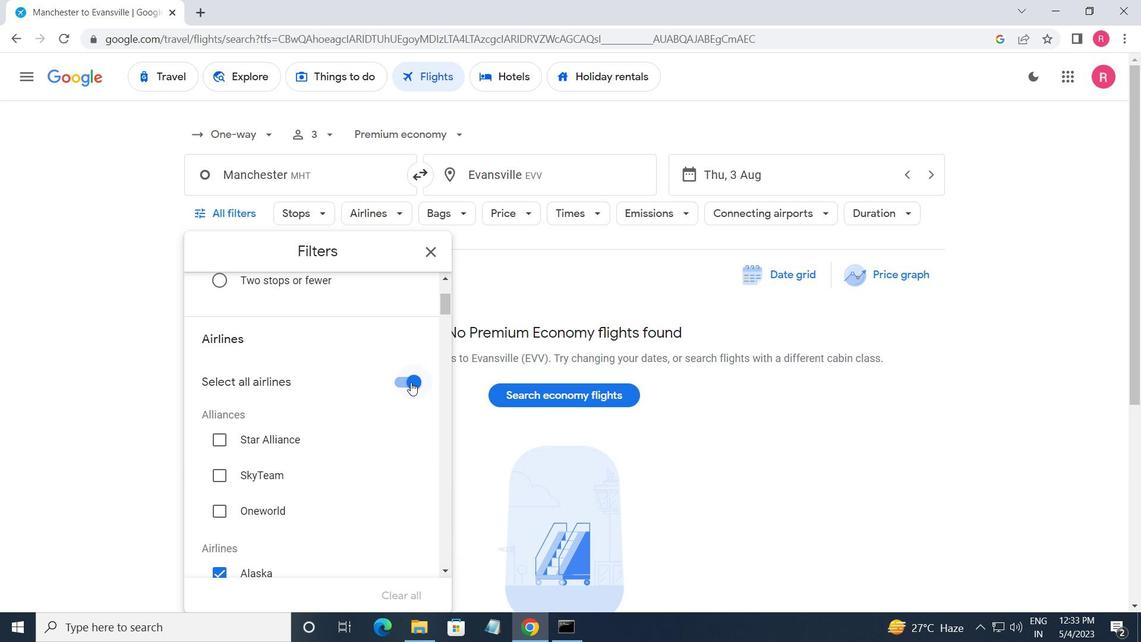 
Action: Mouse moved to (371, 436)
Screenshot: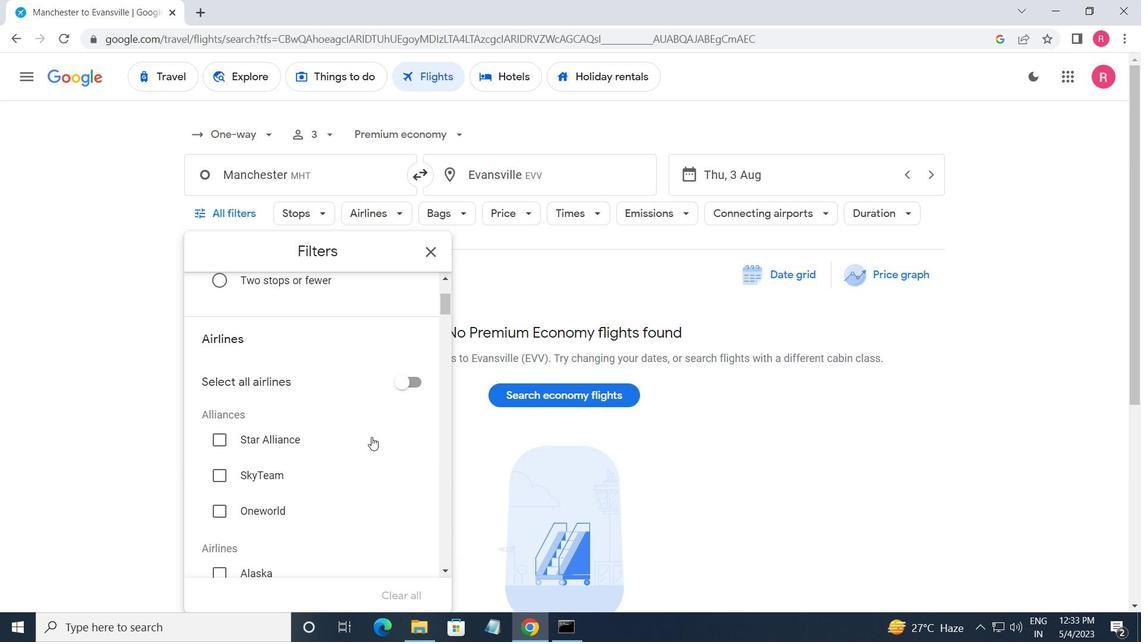 
Action: Mouse scrolled (371, 435) with delta (0, 0)
Screenshot: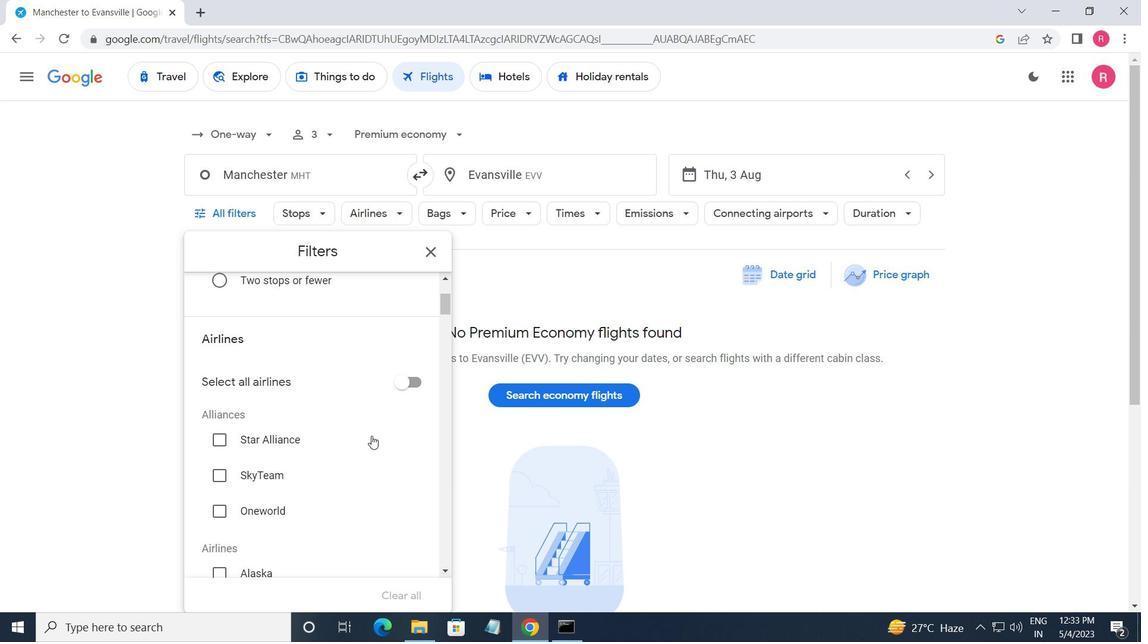 
Action: Mouse scrolled (371, 435) with delta (0, 0)
Screenshot: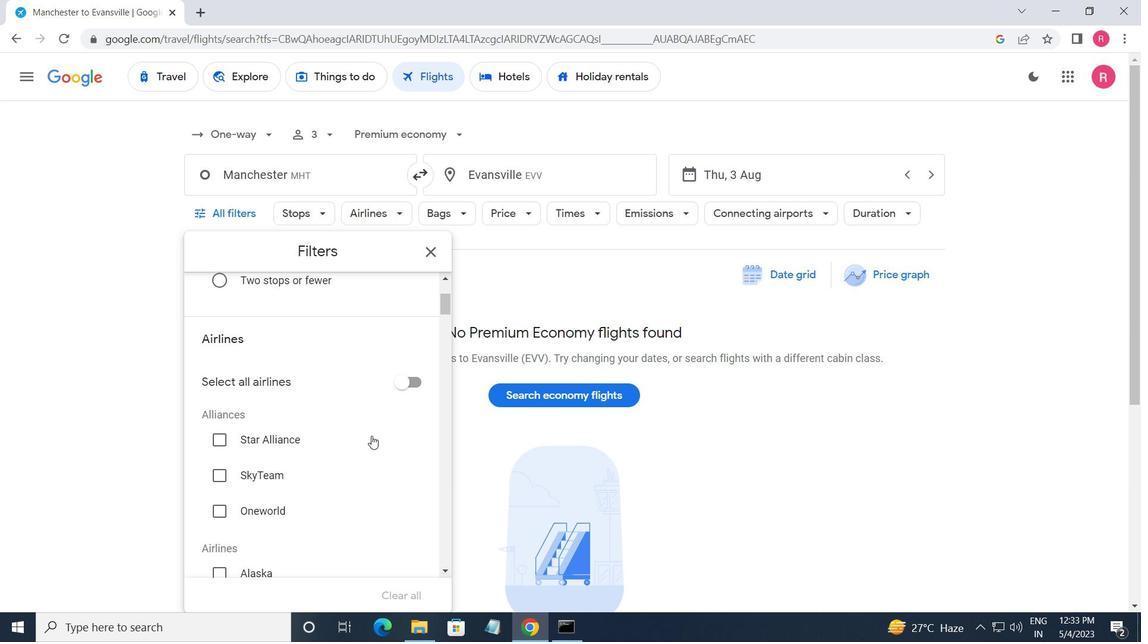 
Action: Mouse moved to (372, 436)
Screenshot: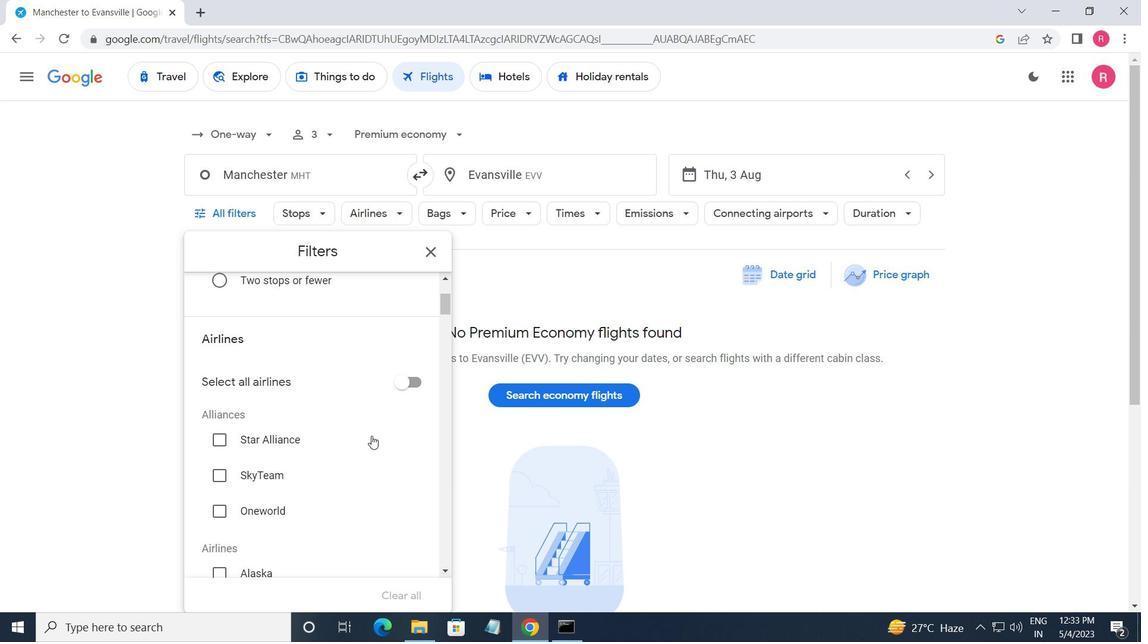 
Action: Mouse scrolled (372, 435) with delta (0, 0)
Screenshot: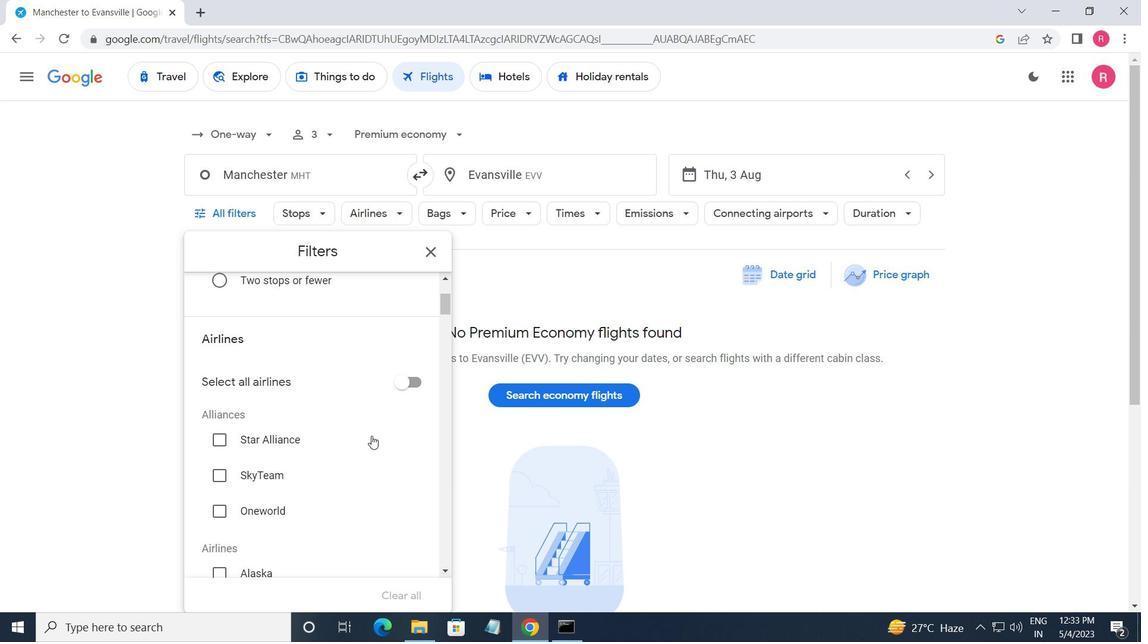 
Action: Mouse moved to (375, 436)
Screenshot: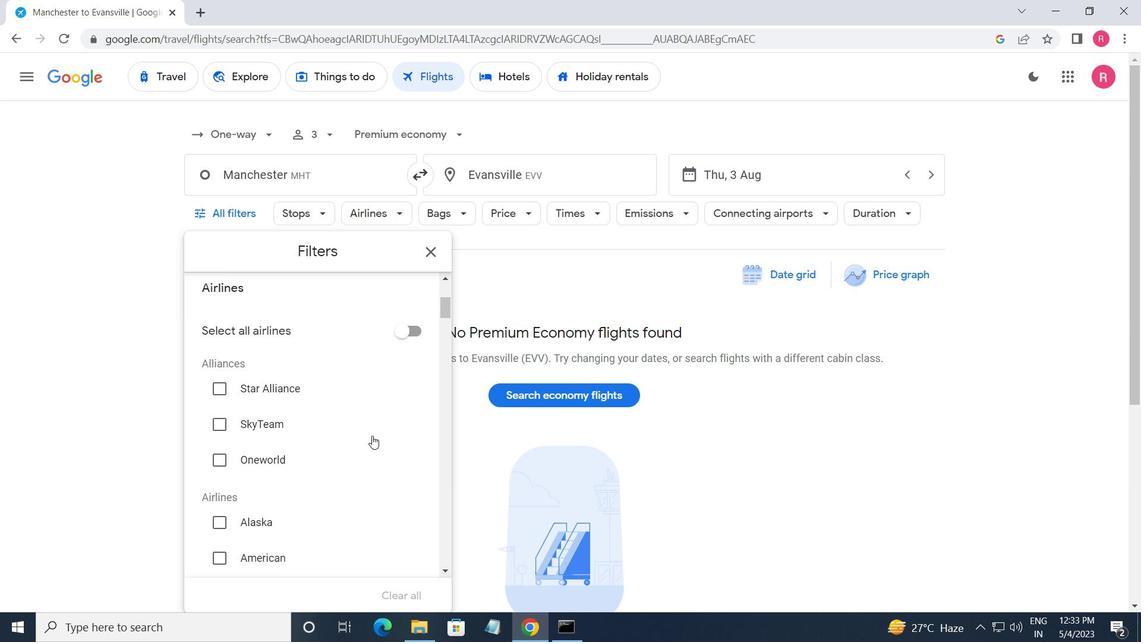 
Action: Mouse scrolled (375, 435) with delta (0, 0)
Screenshot: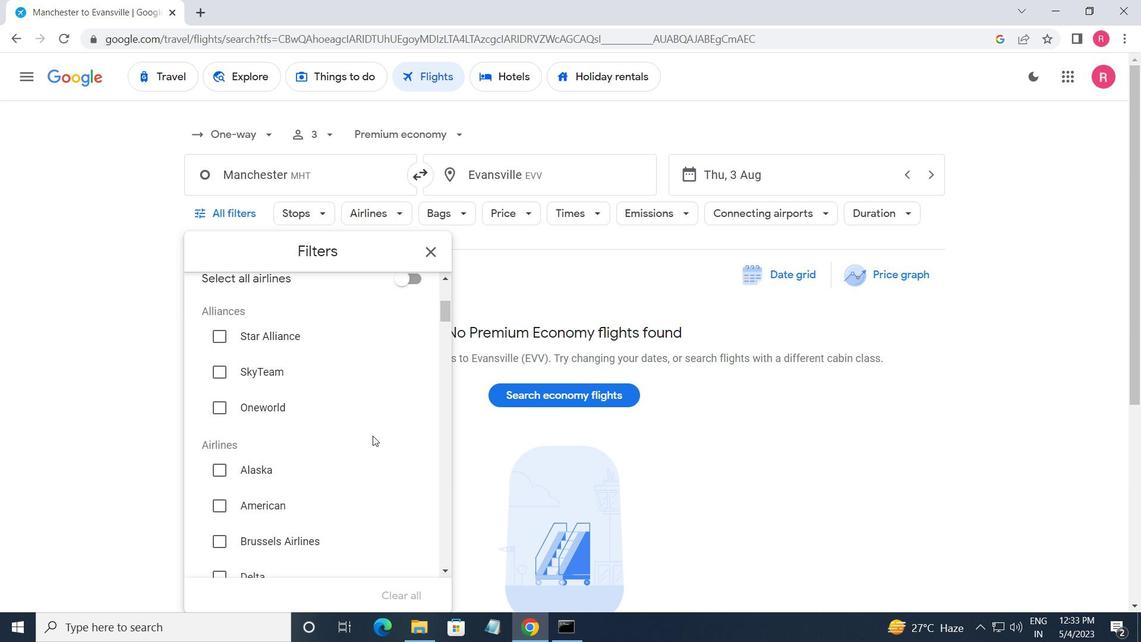 
Action: Mouse moved to (379, 436)
Screenshot: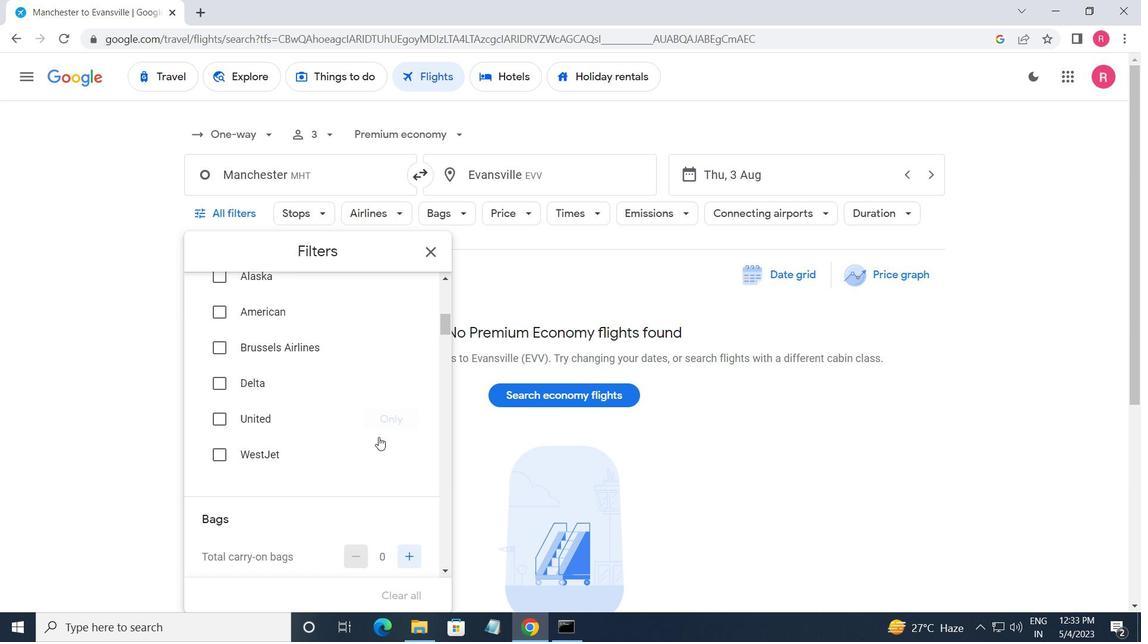
Action: Mouse scrolled (379, 435) with delta (0, 0)
Screenshot: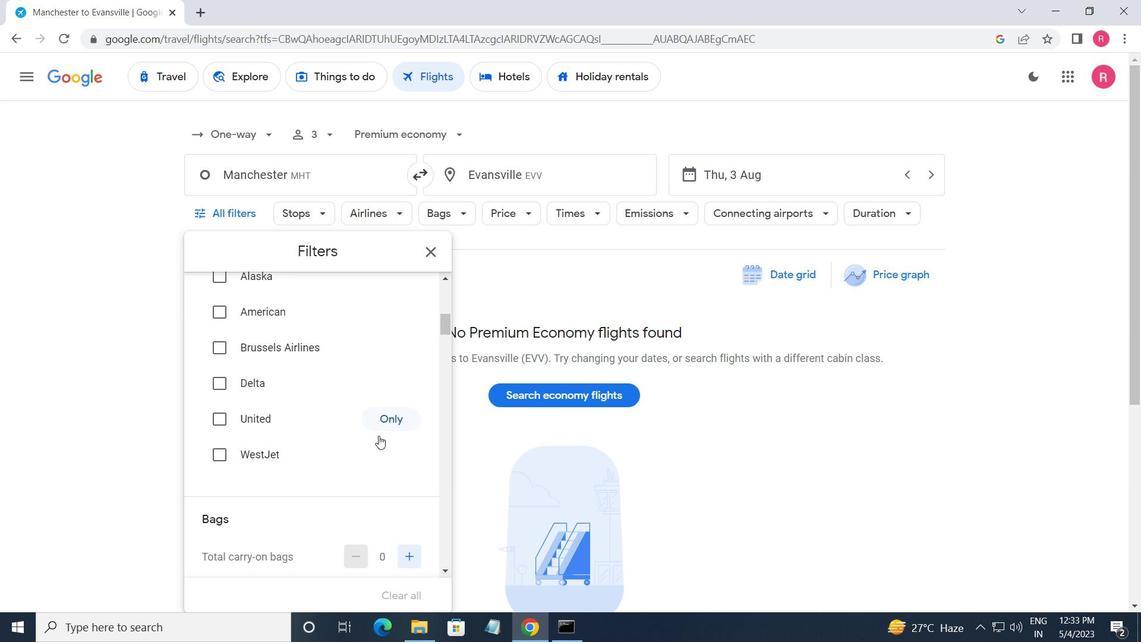 
Action: Mouse moved to (410, 517)
Screenshot: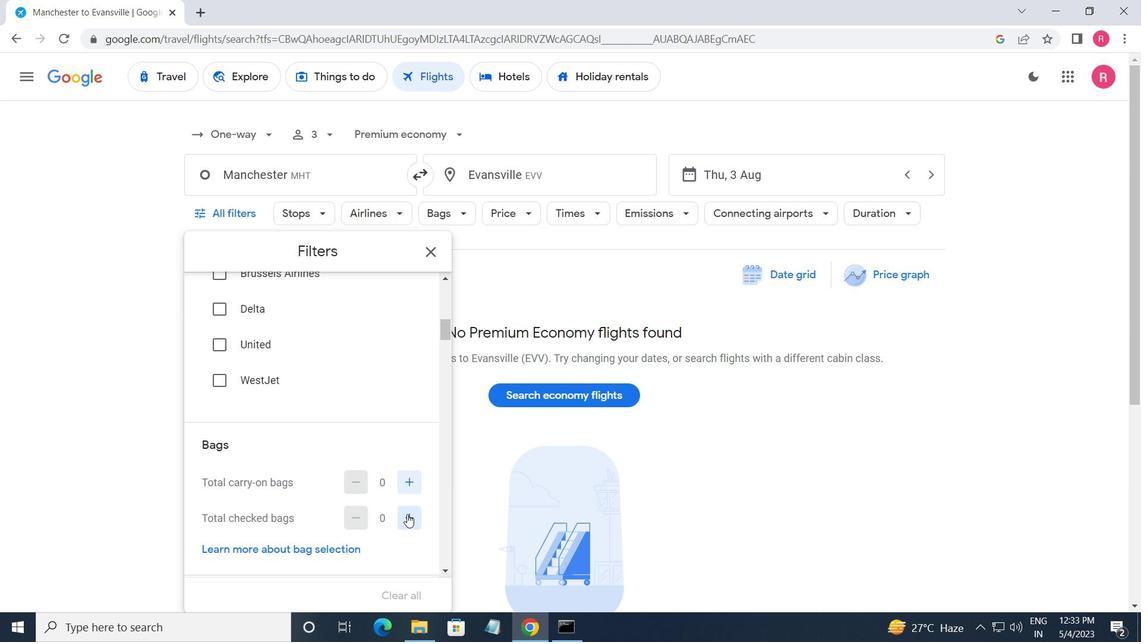 
Action: Mouse pressed left at (410, 517)
Screenshot: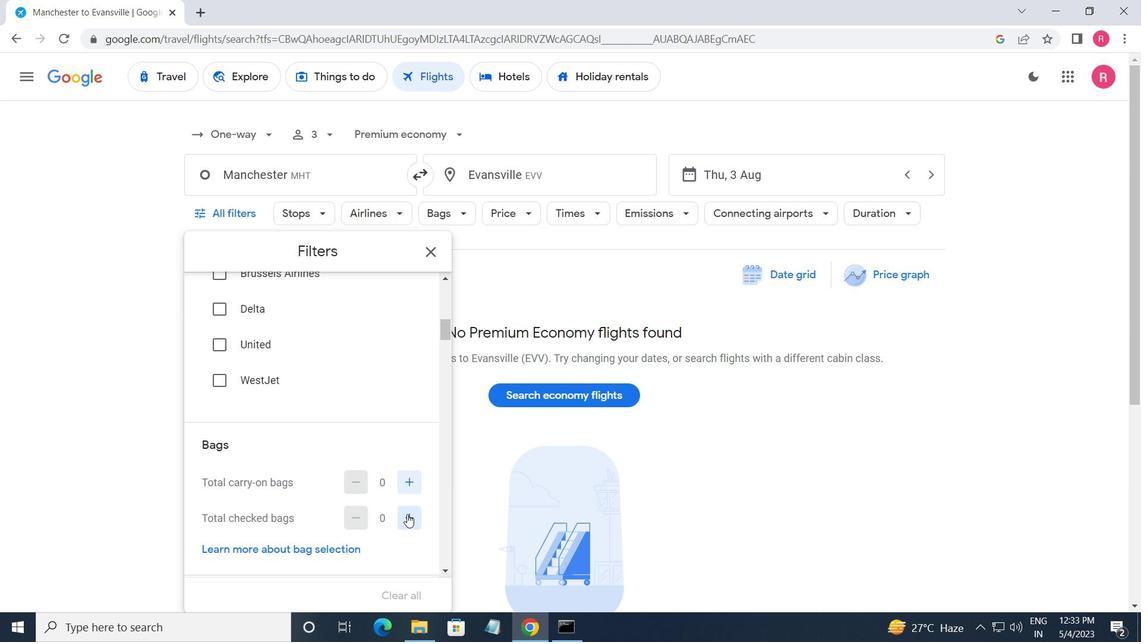 
Action: Mouse moved to (371, 424)
Screenshot: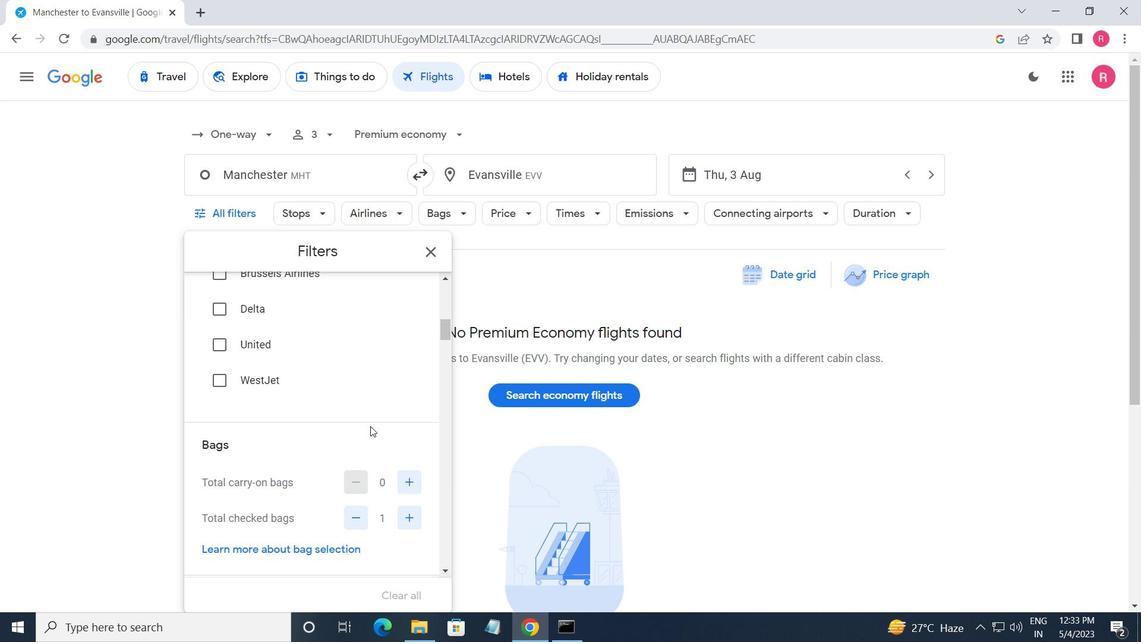 
Action: Mouse scrolled (371, 424) with delta (0, 0)
Screenshot: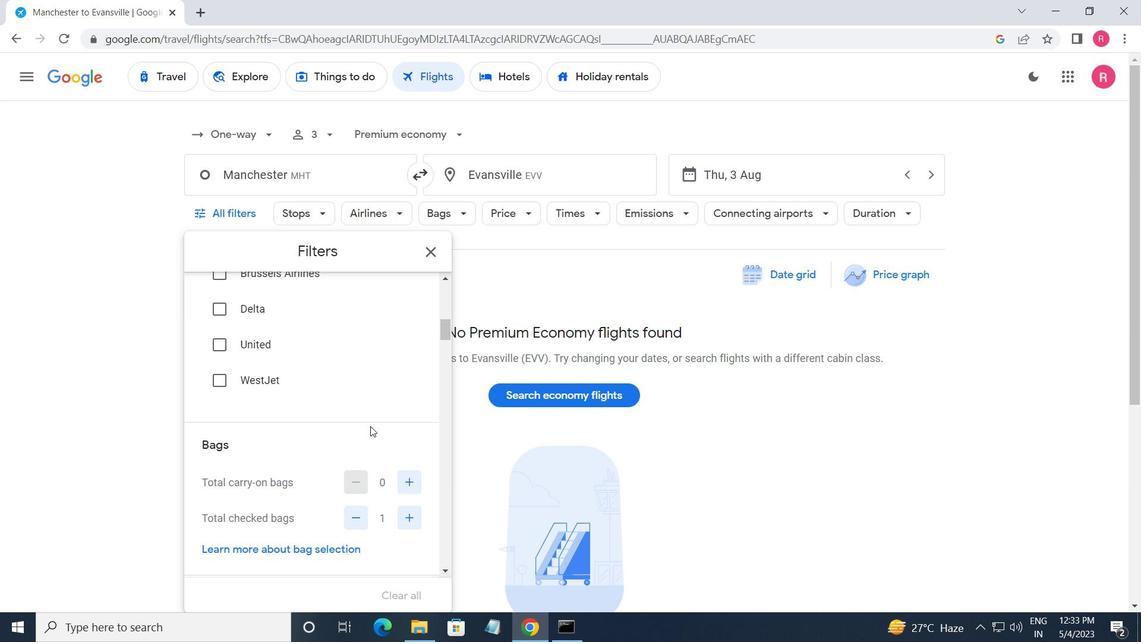 
Action: Mouse scrolled (371, 424) with delta (0, 0)
Screenshot: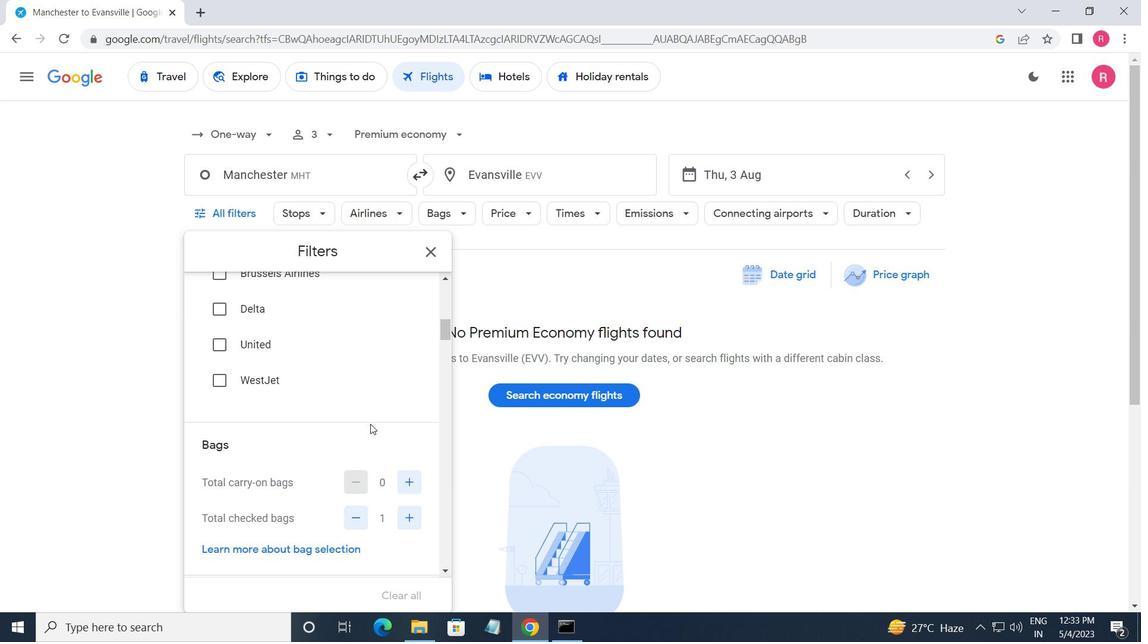 
Action: Mouse moved to (372, 424)
Screenshot: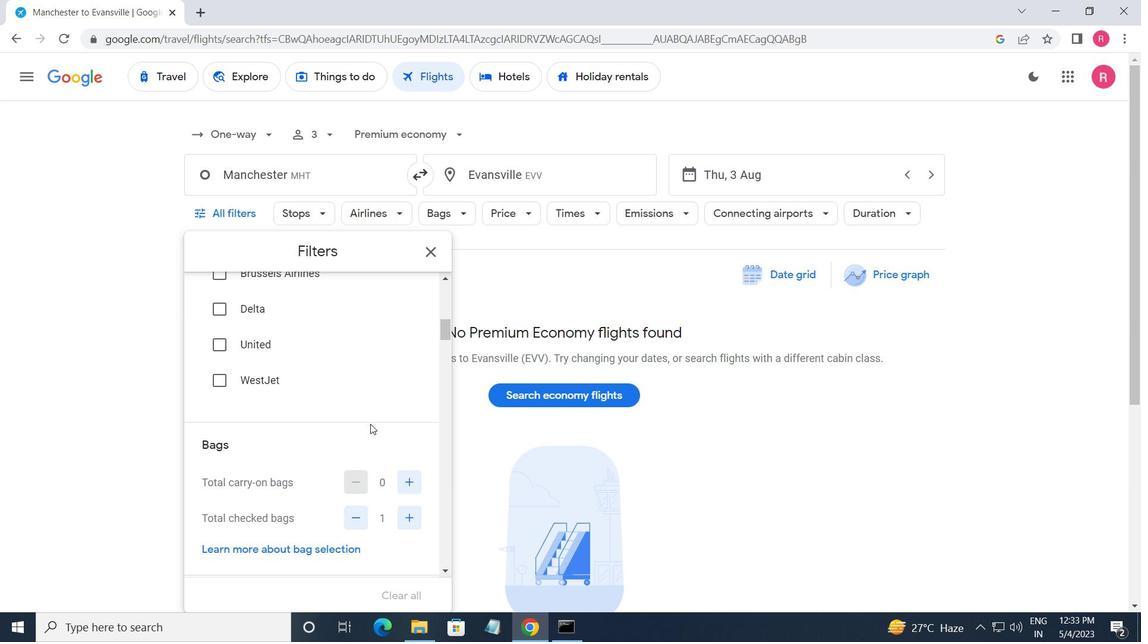 
Action: Mouse scrolled (372, 423) with delta (0, 0)
Screenshot: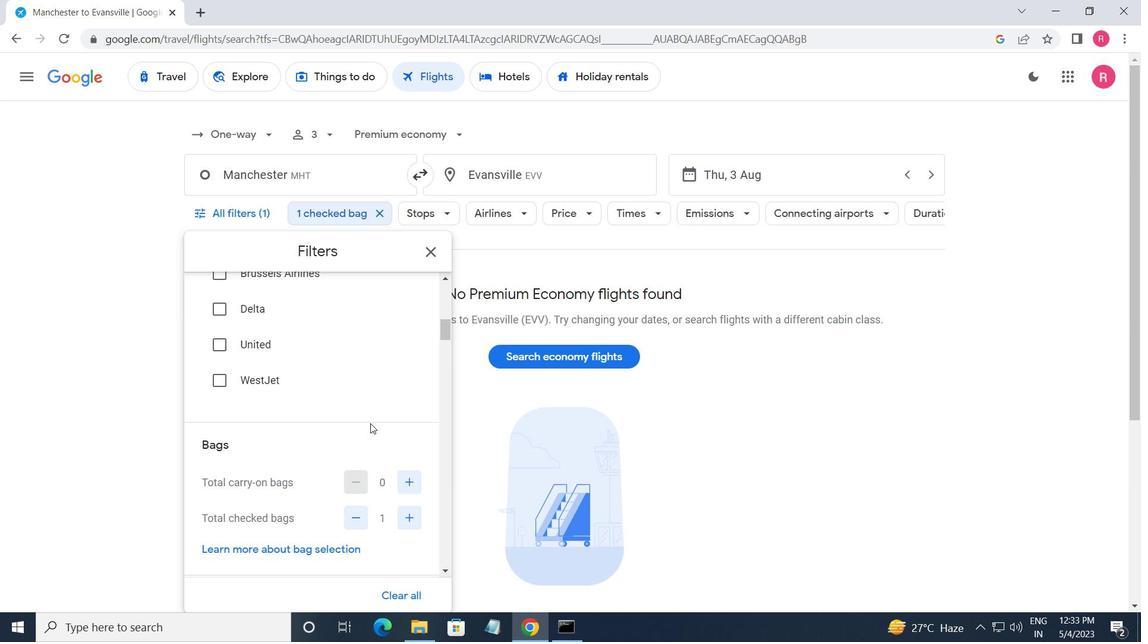 
Action: Mouse moved to (412, 440)
Screenshot: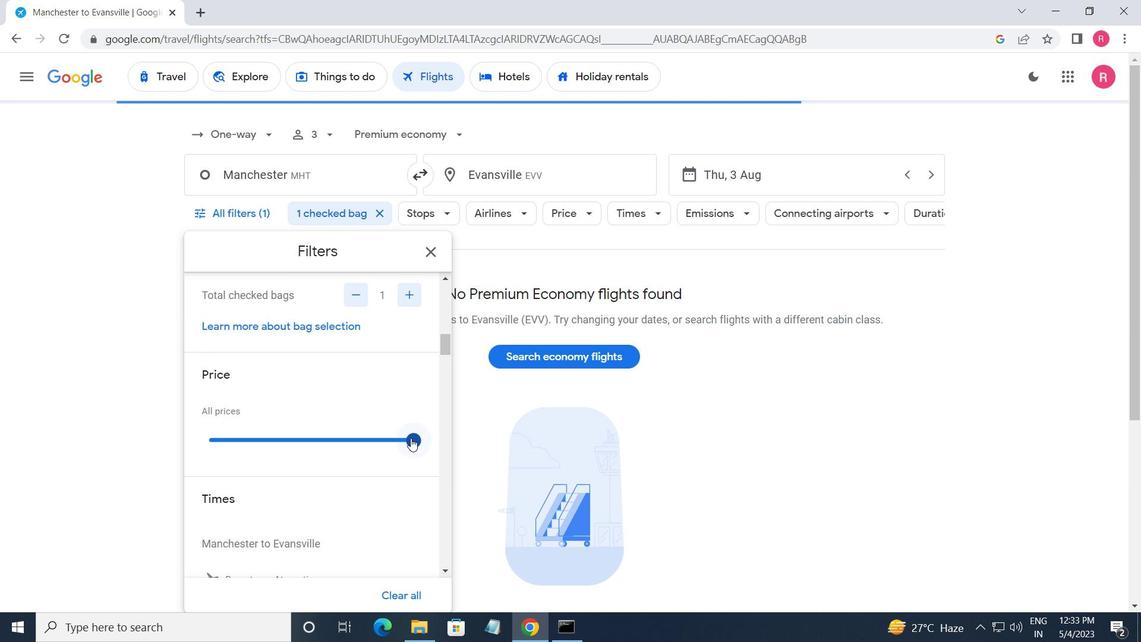 
Action: Mouse pressed left at (412, 440)
Screenshot: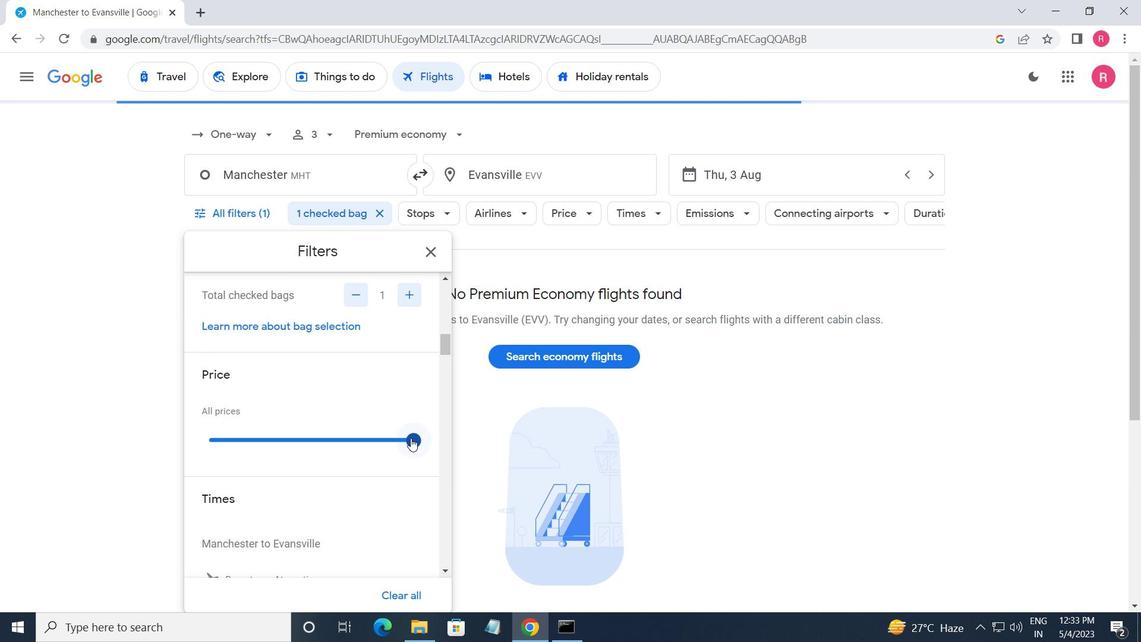 
Action: Mouse moved to (336, 505)
Screenshot: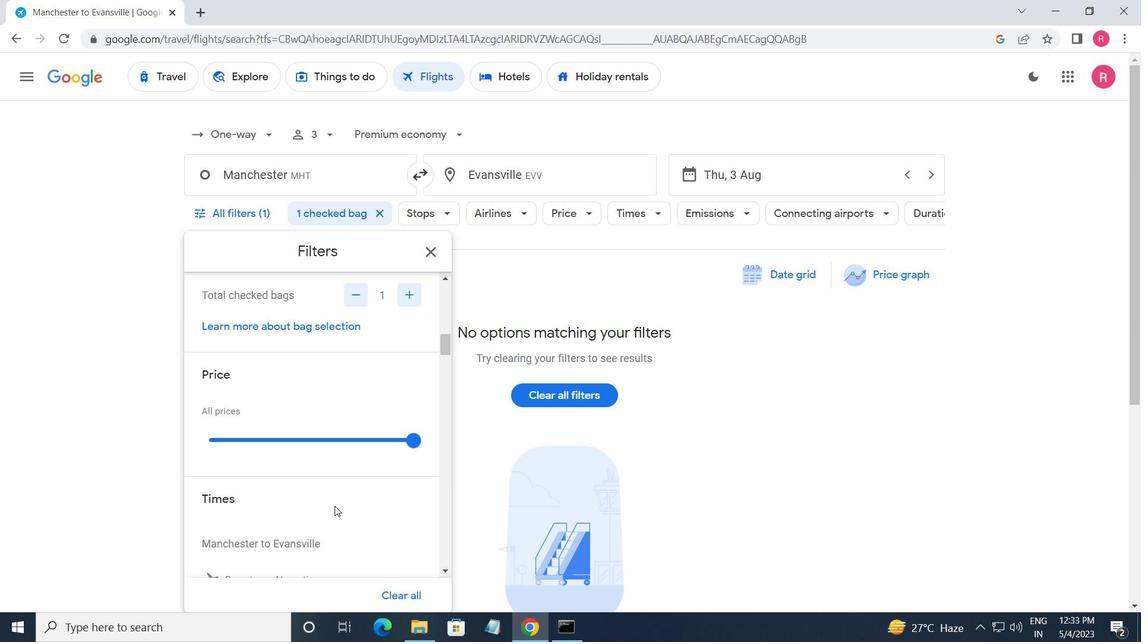 
Action: Mouse scrolled (336, 504) with delta (0, 0)
Screenshot: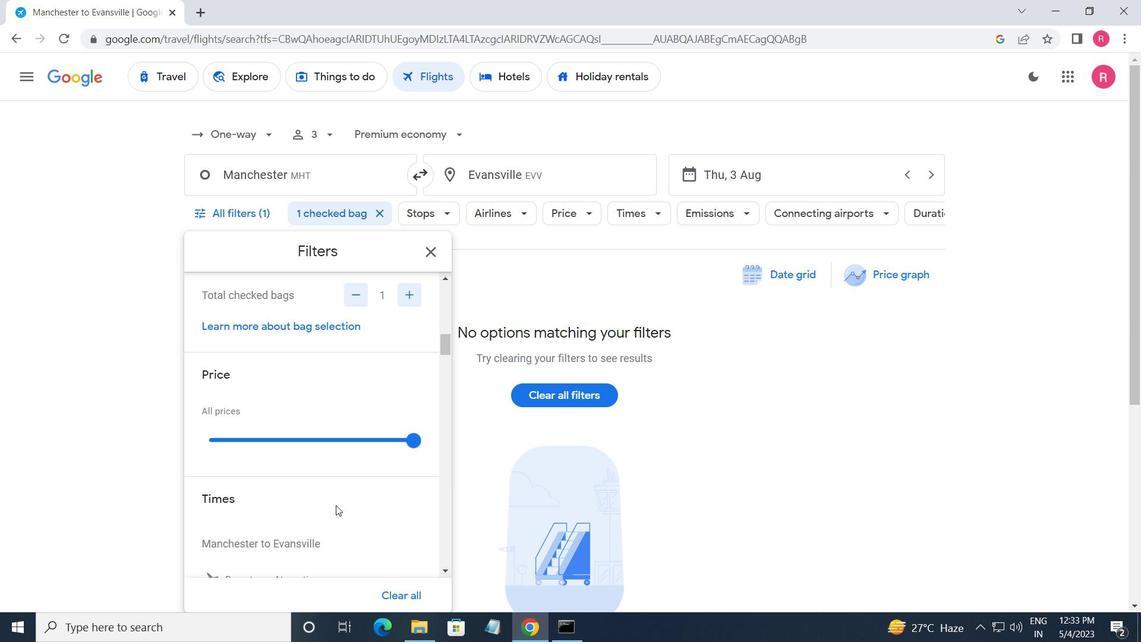
Action: Mouse moved to (218, 536)
Screenshot: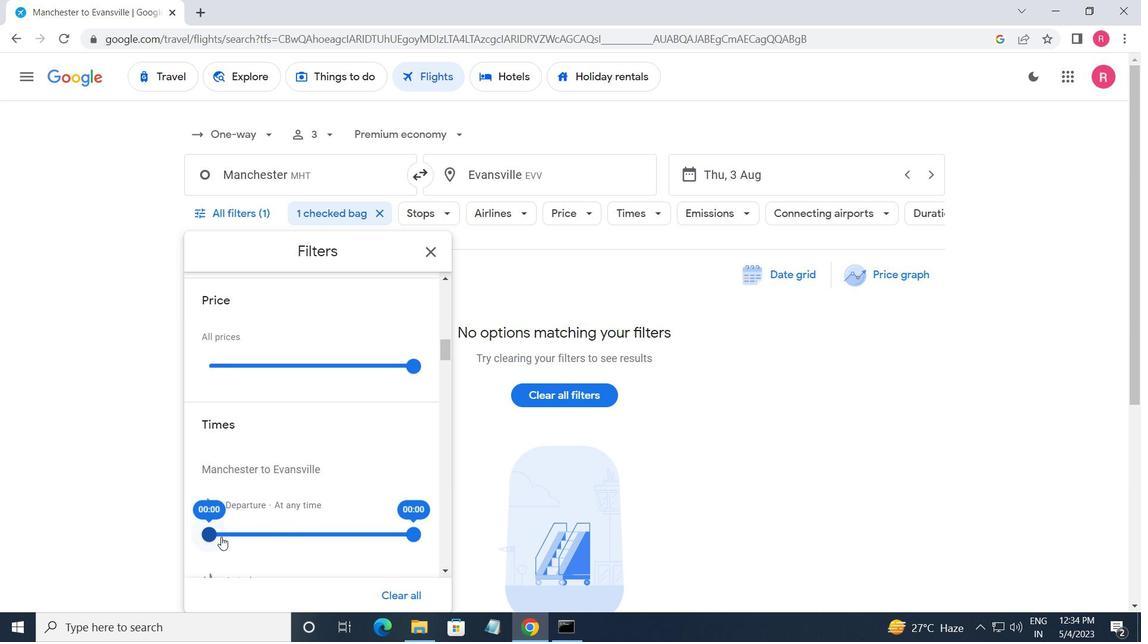 
Action: Mouse pressed left at (218, 536)
Screenshot: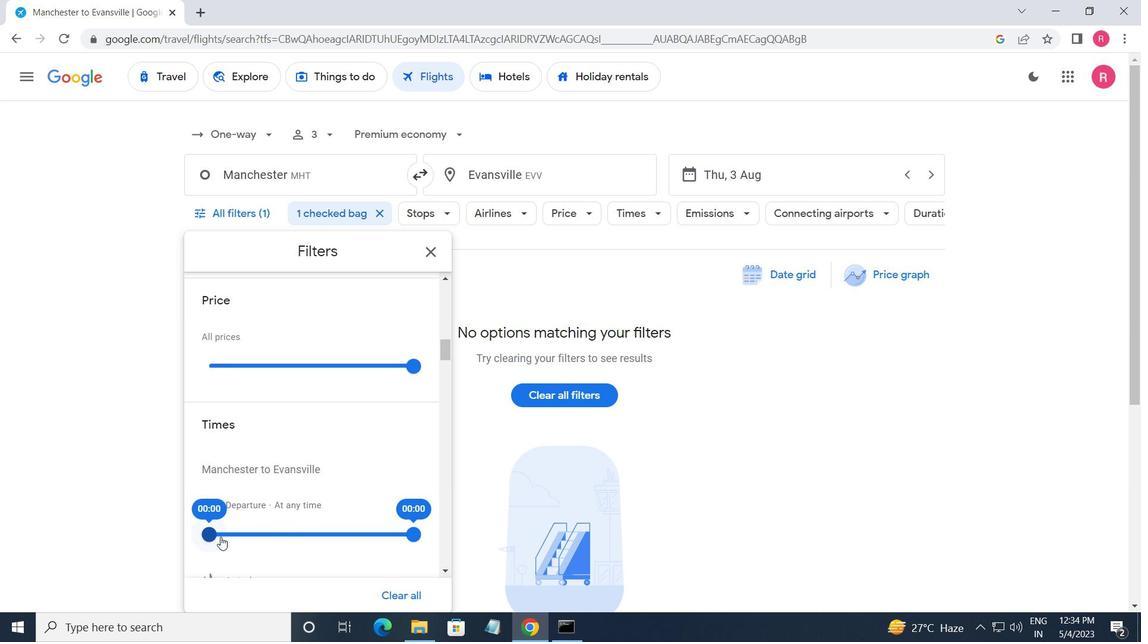 
Action: Mouse moved to (413, 534)
Screenshot: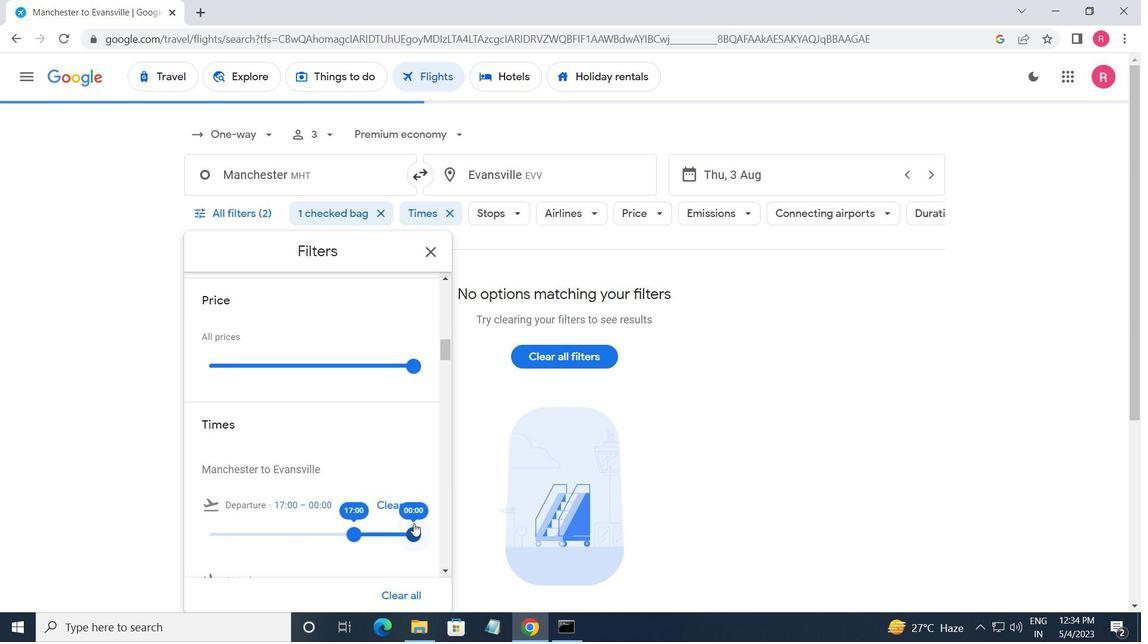 
Action: Mouse pressed left at (413, 534)
Screenshot: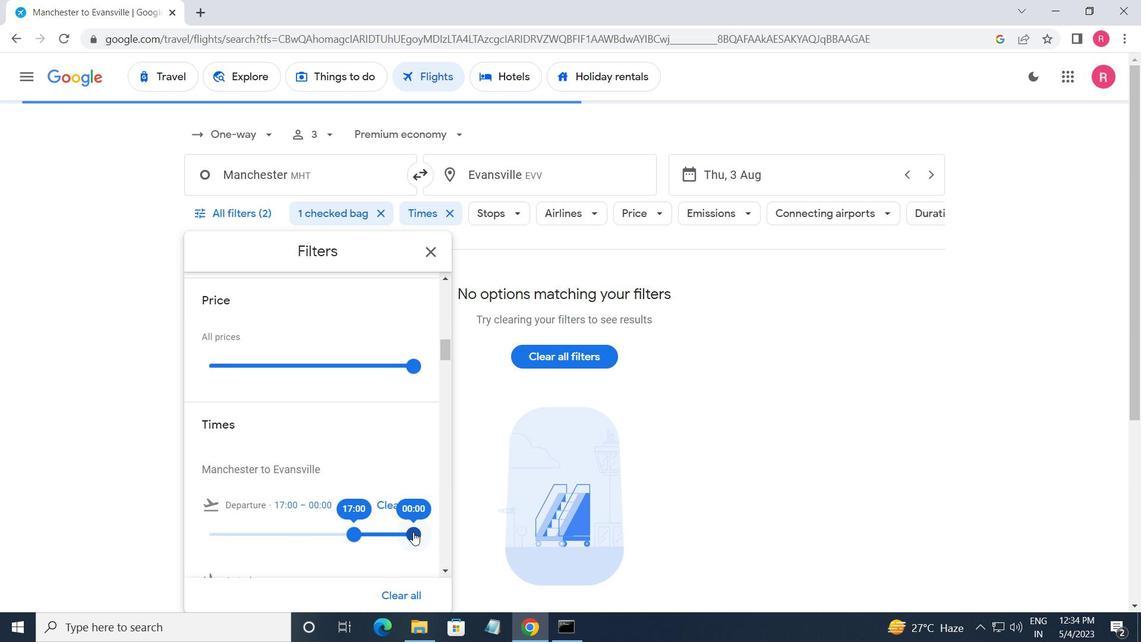 
Action: Mouse moved to (432, 248)
Screenshot: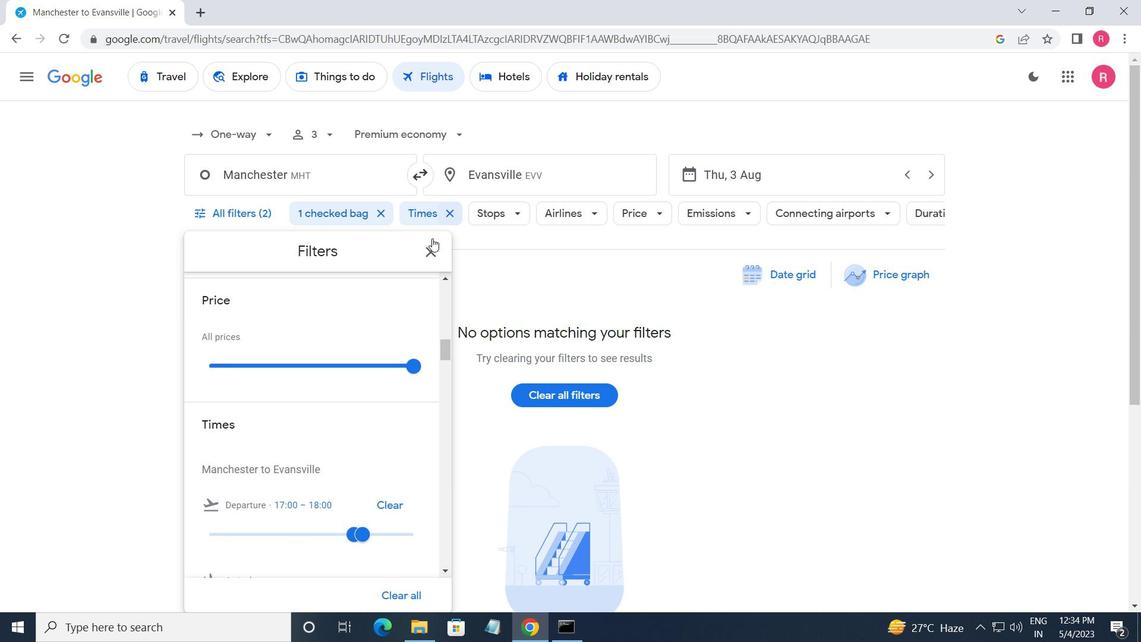 
Action: Mouse pressed left at (432, 248)
Screenshot: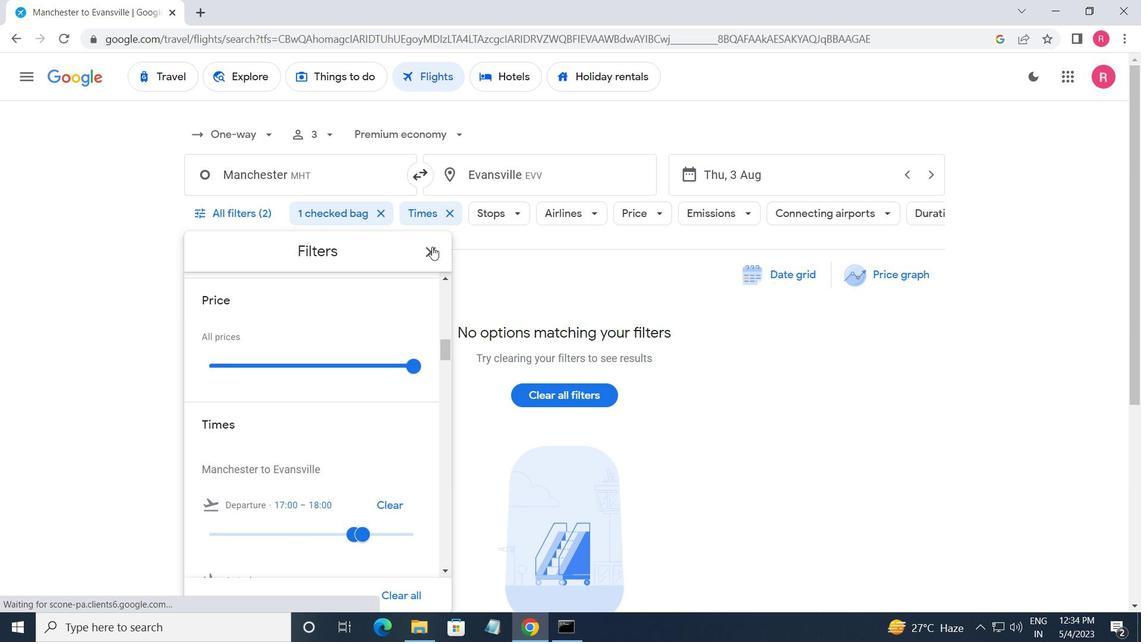 
Action: Mouse moved to (437, 248)
Screenshot: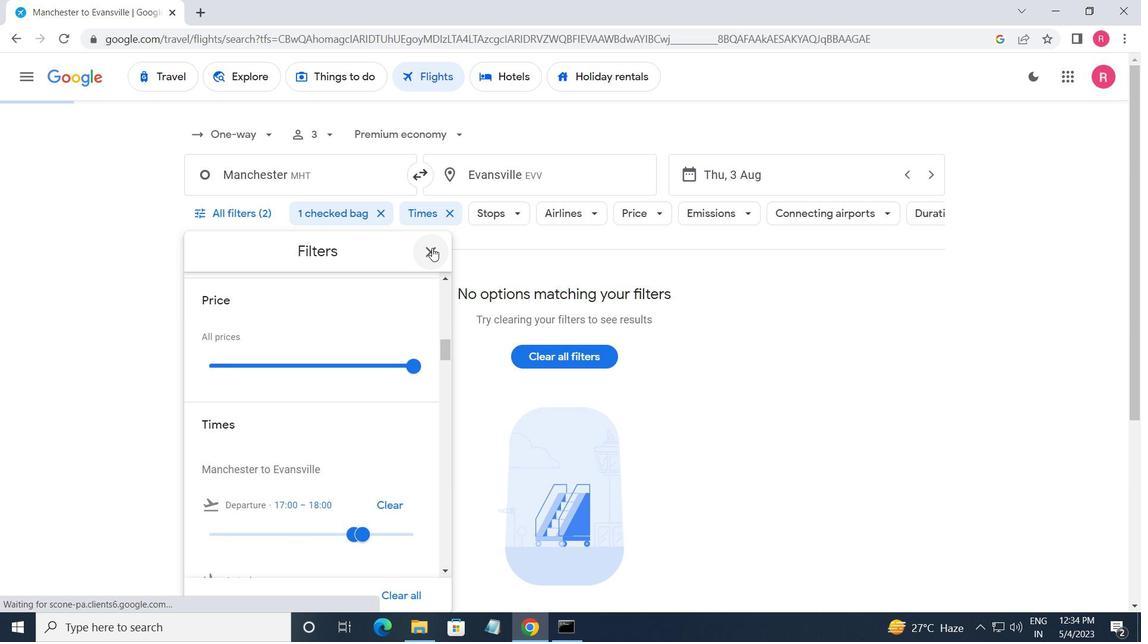 
